 Task: Research Airbnb options in Mondlo, South Africa from 23th December, 2023 to 25th December, 2023 for 3 adults, 1 child. Place can be shared room with 2 bedrooms having 3 beds and 2 bathrooms. Property type can be guest house. Amenities needed are: wifi, TV, free parkinig on premises, gym, breakfast.
Action: Mouse moved to (415, 106)
Screenshot: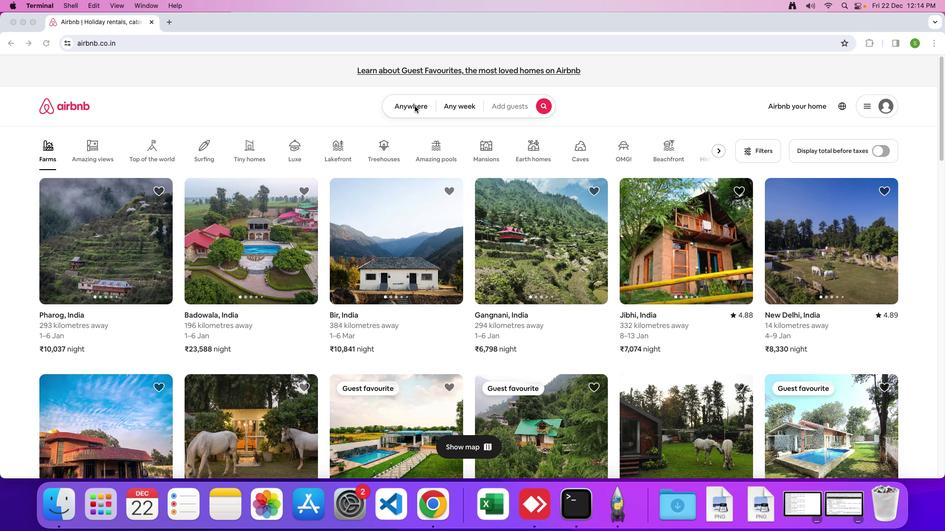 
Action: Mouse pressed left at (415, 106)
Screenshot: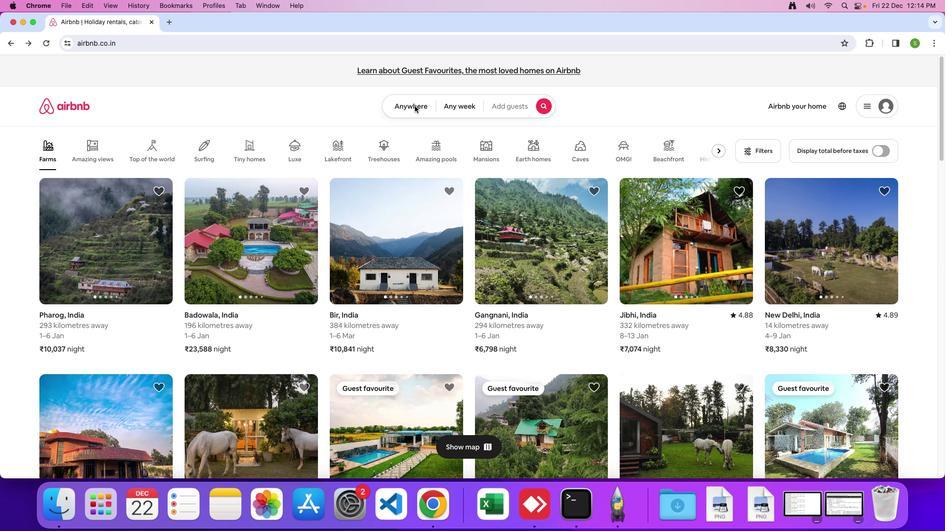 
Action: Mouse moved to (400, 104)
Screenshot: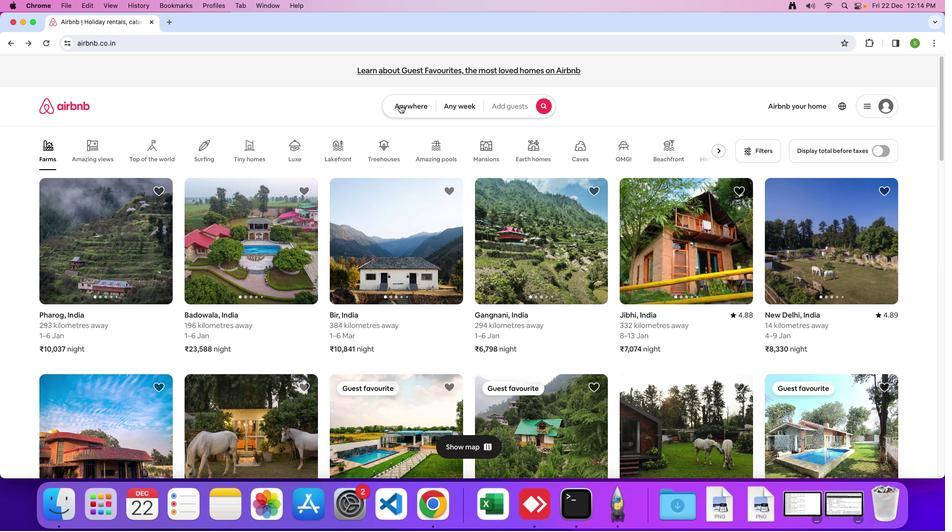 
Action: Mouse pressed left at (400, 104)
Screenshot: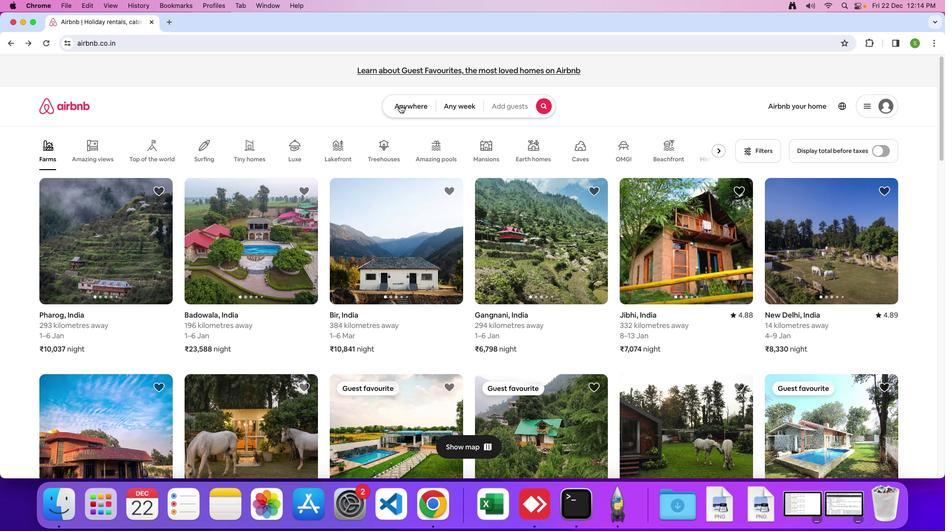 
Action: Mouse moved to (339, 135)
Screenshot: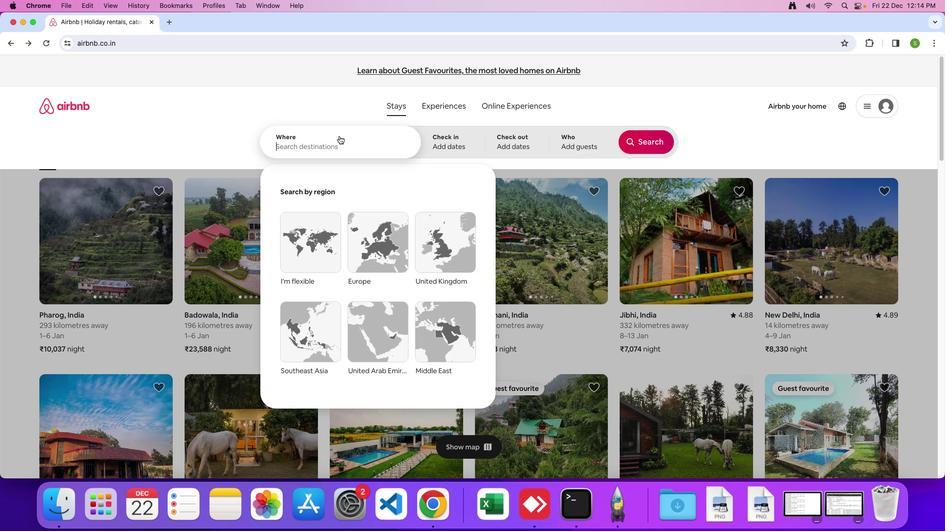 
Action: Mouse pressed left at (339, 135)
Screenshot: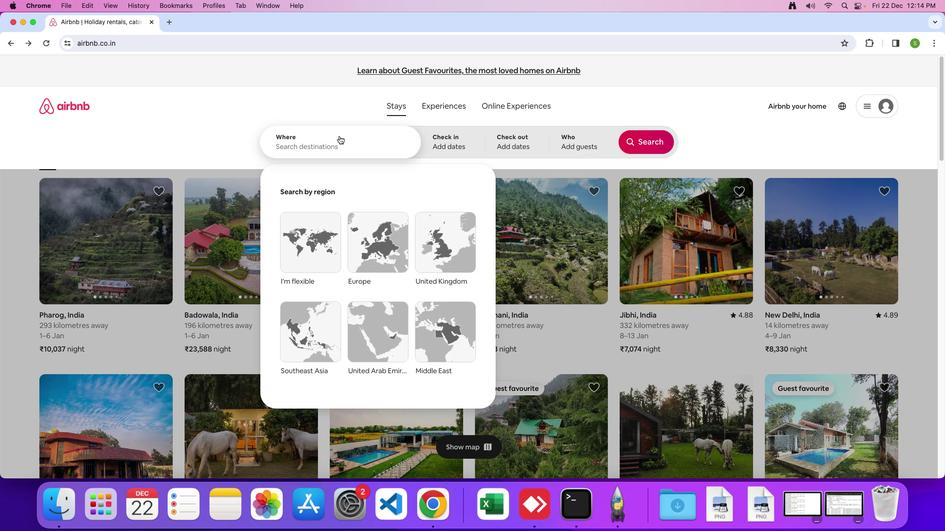 
Action: Mouse moved to (339, 135)
Screenshot: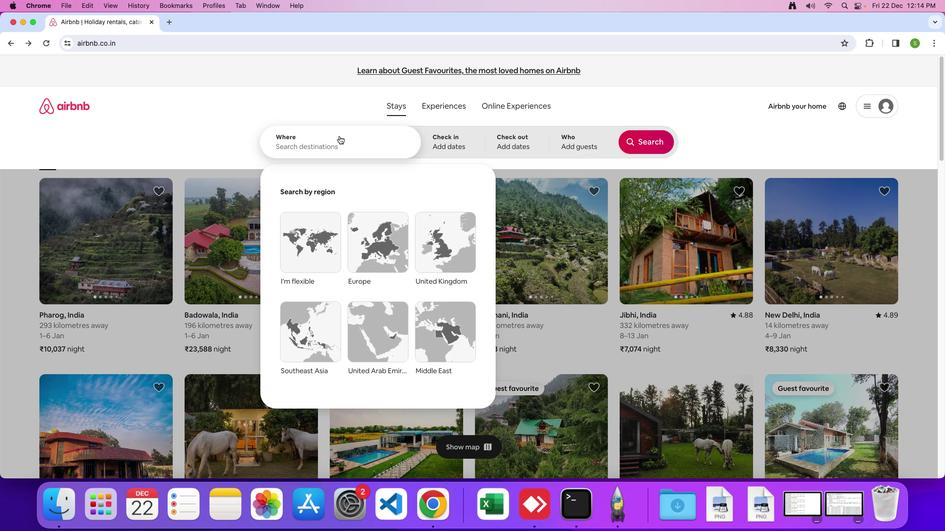 
Action: Key pressed 'M'Key.caps_lock'o''n''d''l''o'','Key.spaceKey.shift'S''o''u''t''h'Key.spaceKey.shift'A''f''r''i''c''a'Key.enter
Screenshot: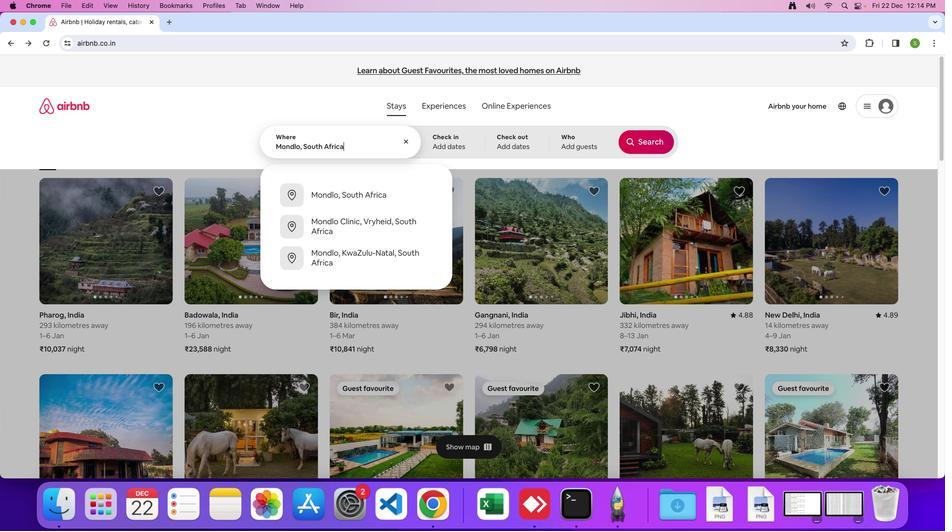 
Action: Mouse moved to (444, 335)
Screenshot: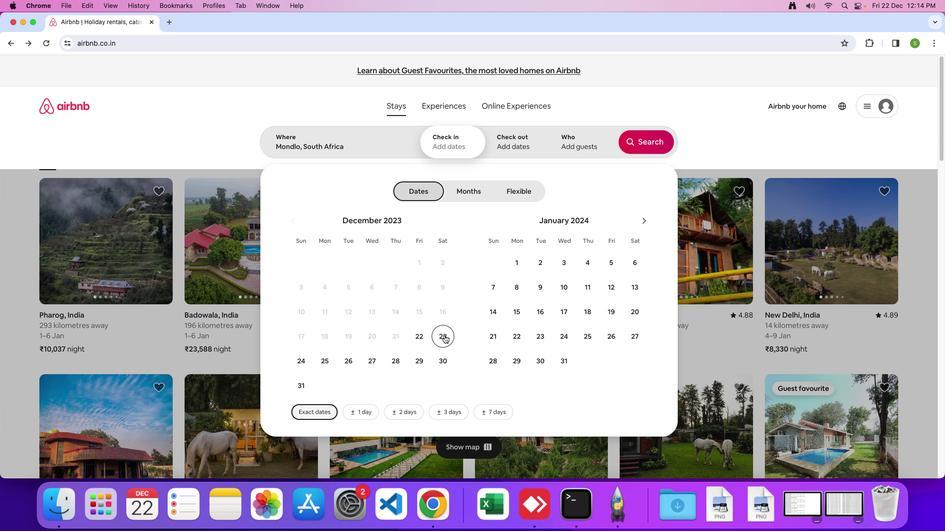 
Action: Mouse pressed left at (444, 335)
Screenshot: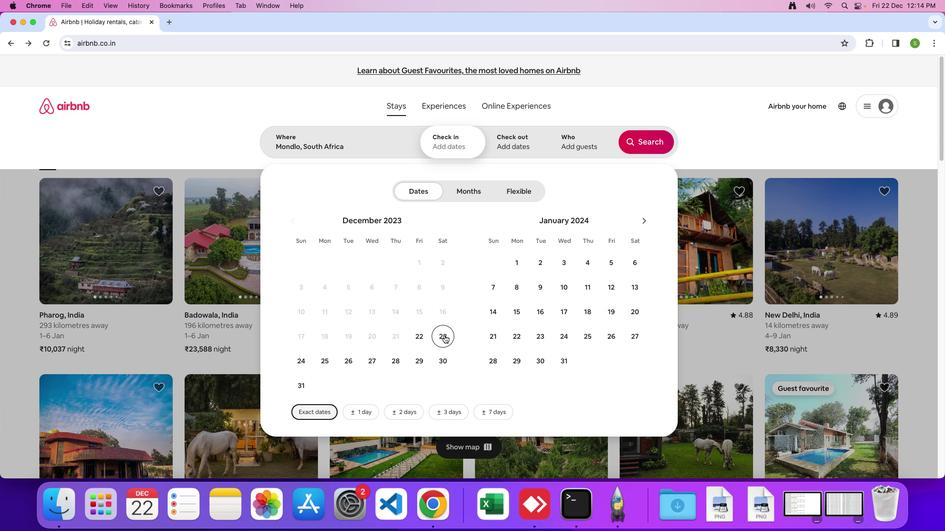 
Action: Mouse moved to (323, 365)
Screenshot: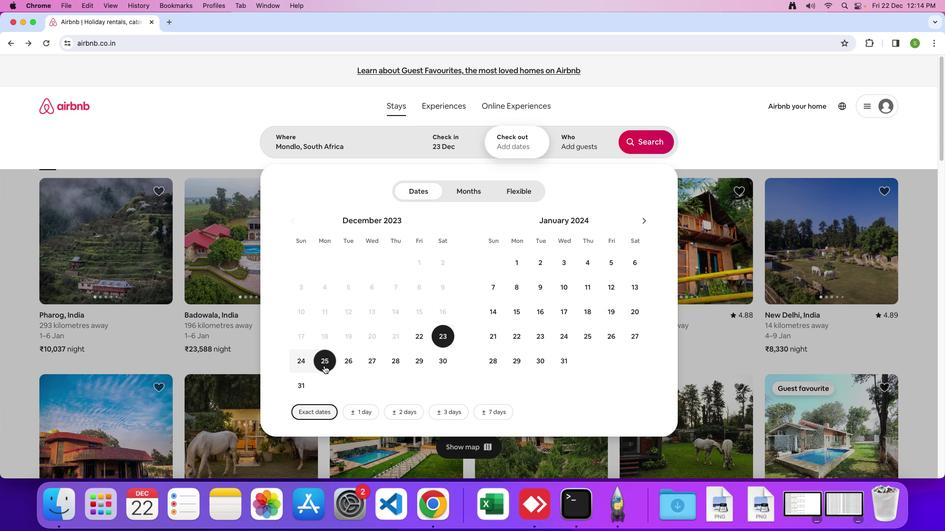 
Action: Mouse pressed left at (323, 365)
Screenshot: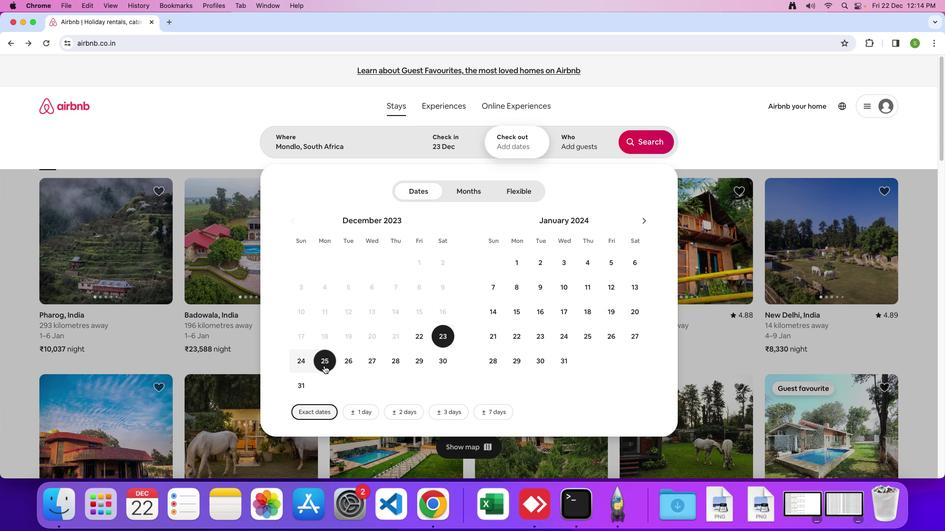 
Action: Mouse moved to (585, 148)
Screenshot: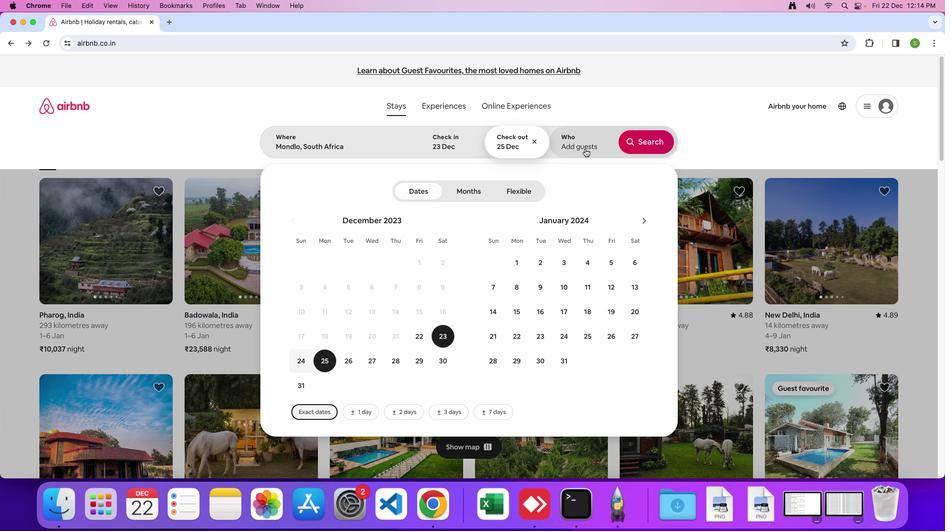 
Action: Mouse pressed left at (585, 148)
Screenshot: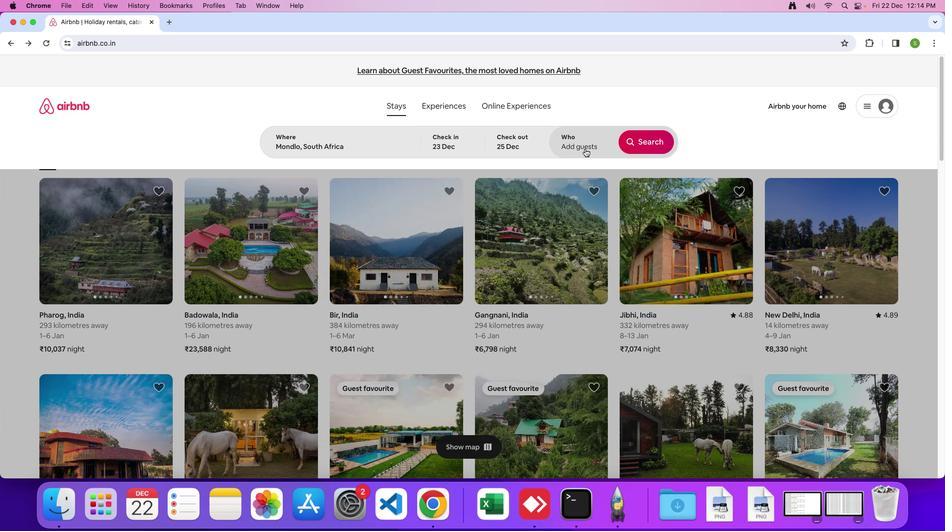 
Action: Mouse moved to (647, 193)
Screenshot: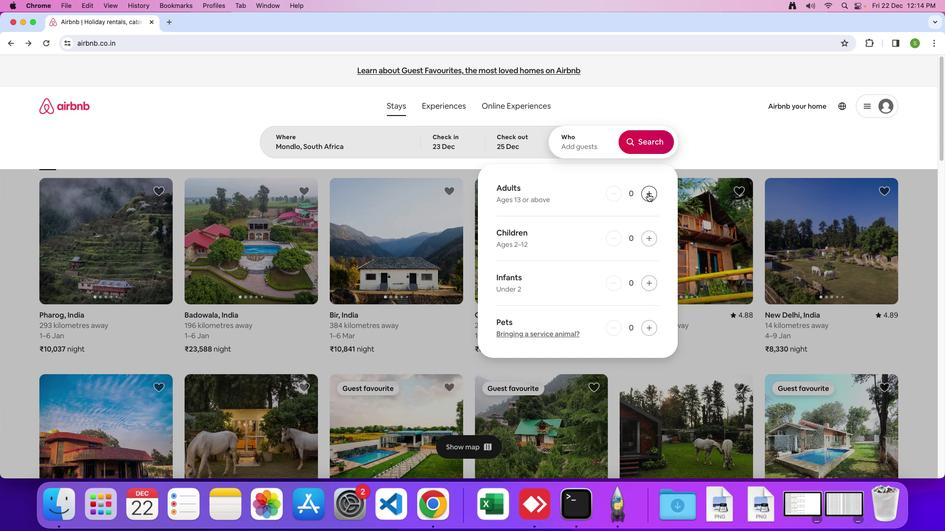 
Action: Mouse pressed left at (647, 193)
Screenshot: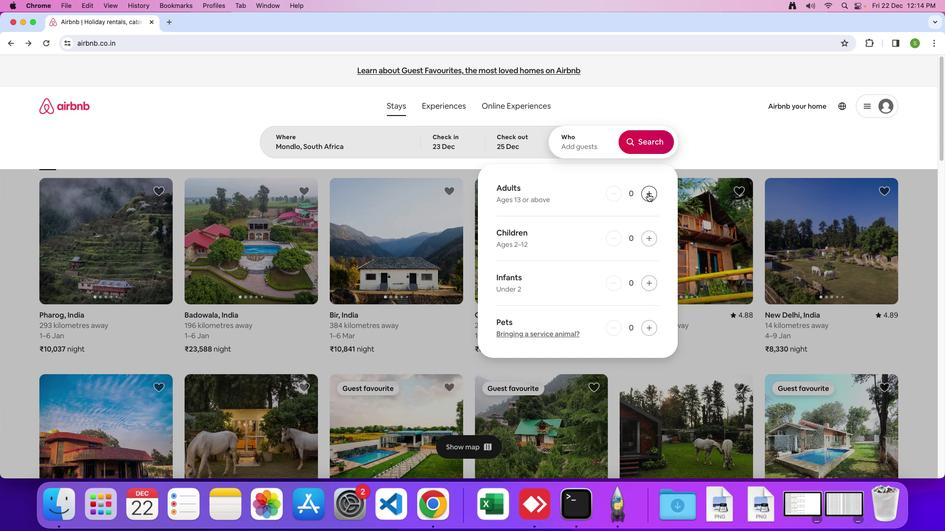 
Action: Mouse pressed left at (647, 193)
Screenshot: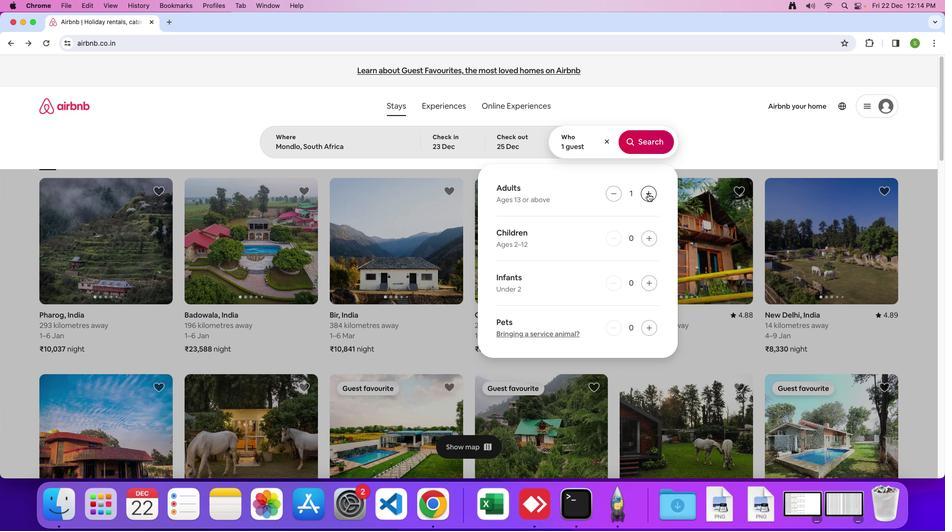 
Action: Mouse pressed left at (647, 193)
Screenshot: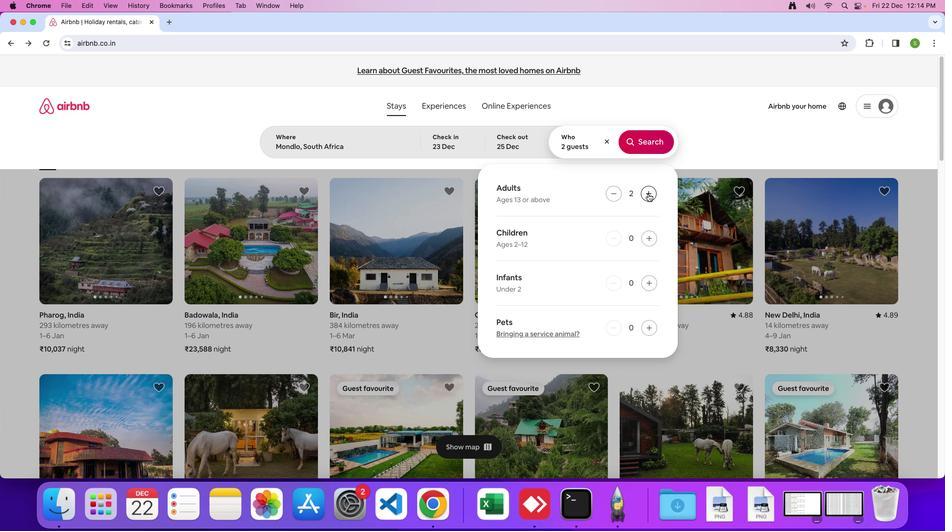 
Action: Mouse moved to (652, 239)
Screenshot: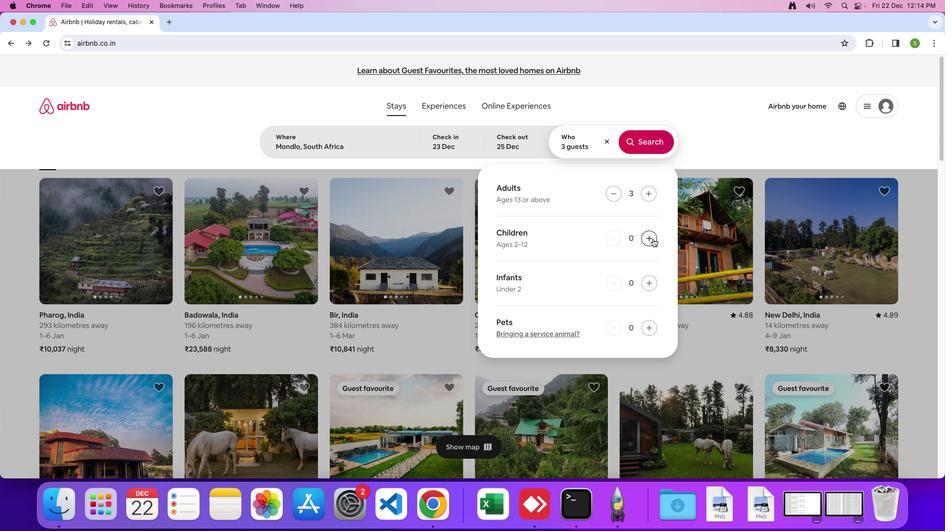 
Action: Mouse pressed left at (652, 239)
Screenshot: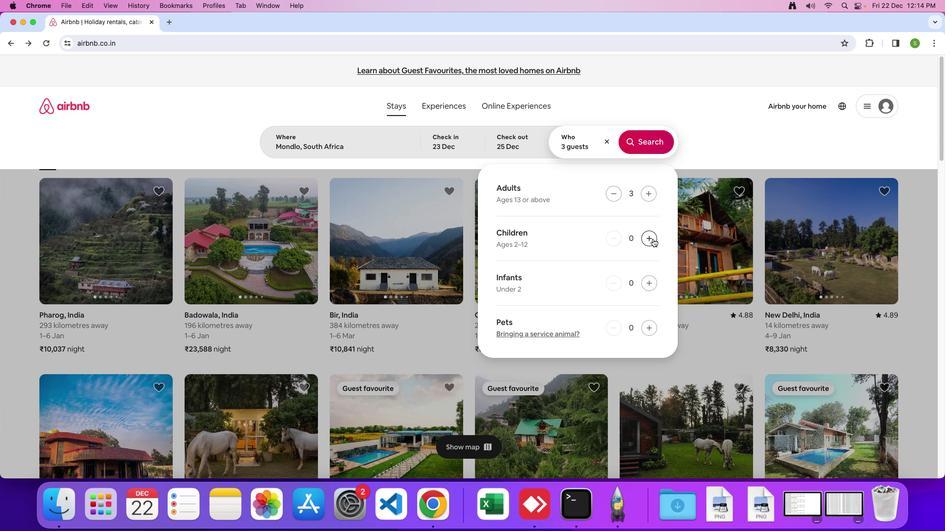 
Action: Mouse moved to (645, 144)
Screenshot: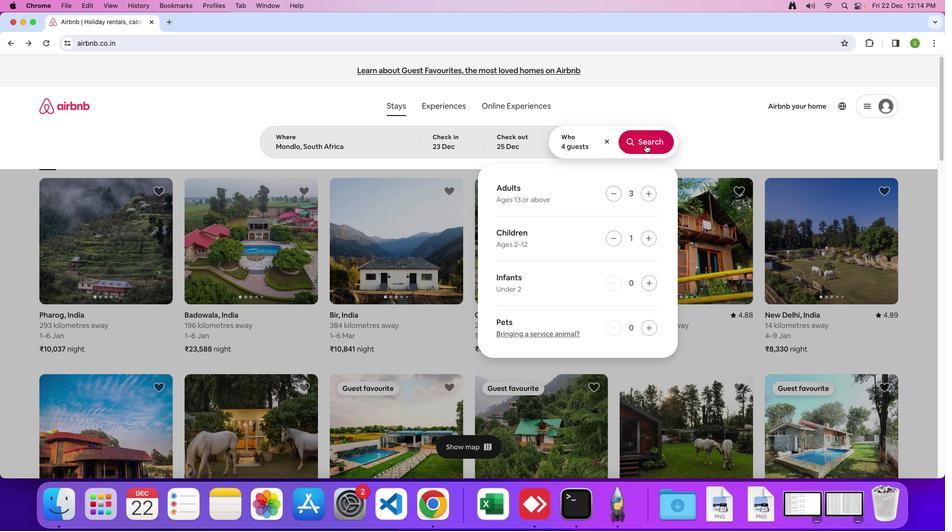 
Action: Mouse pressed left at (645, 144)
Screenshot: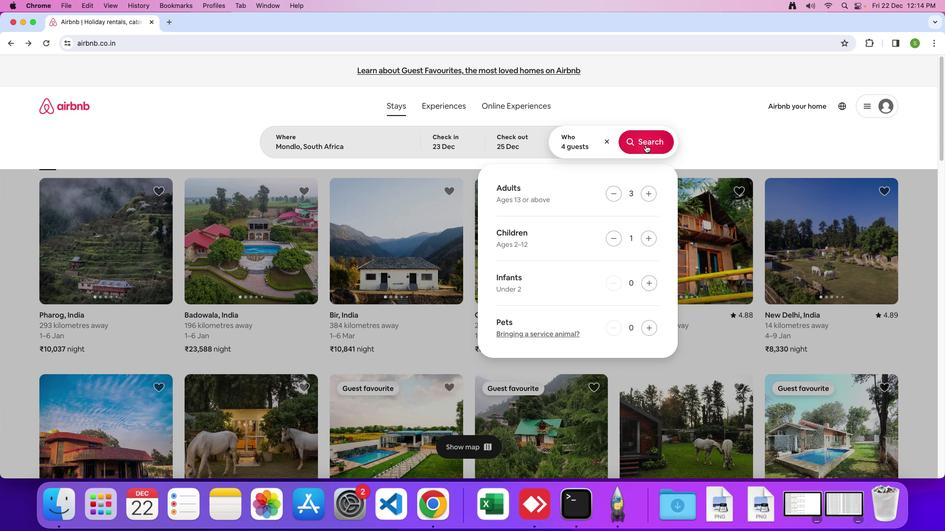 
Action: Mouse moved to (779, 121)
Screenshot: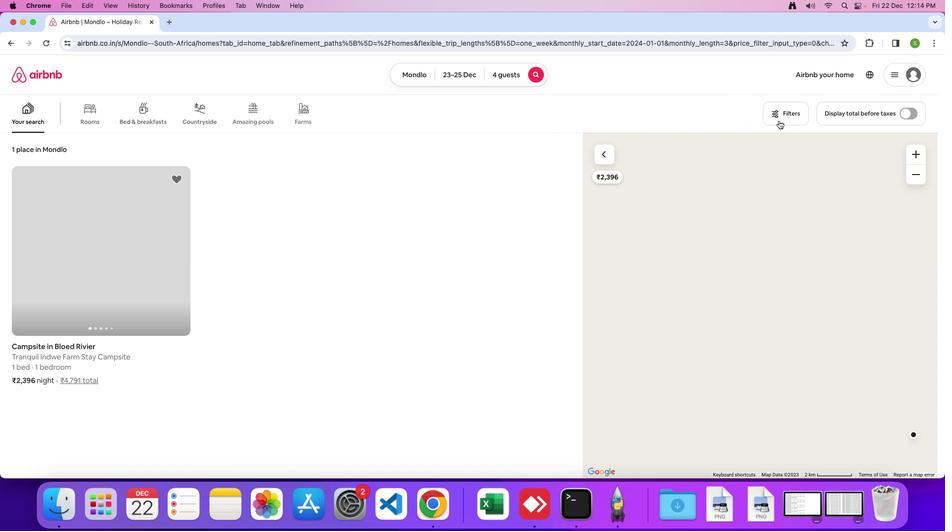 
Action: Mouse pressed left at (779, 121)
Screenshot: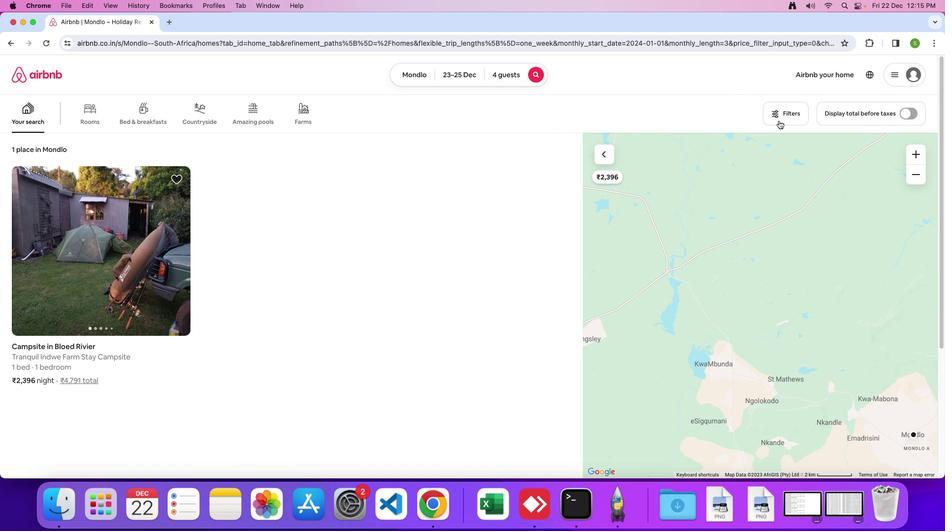 
Action: Mouse moved to (453, 270)
Screenshot: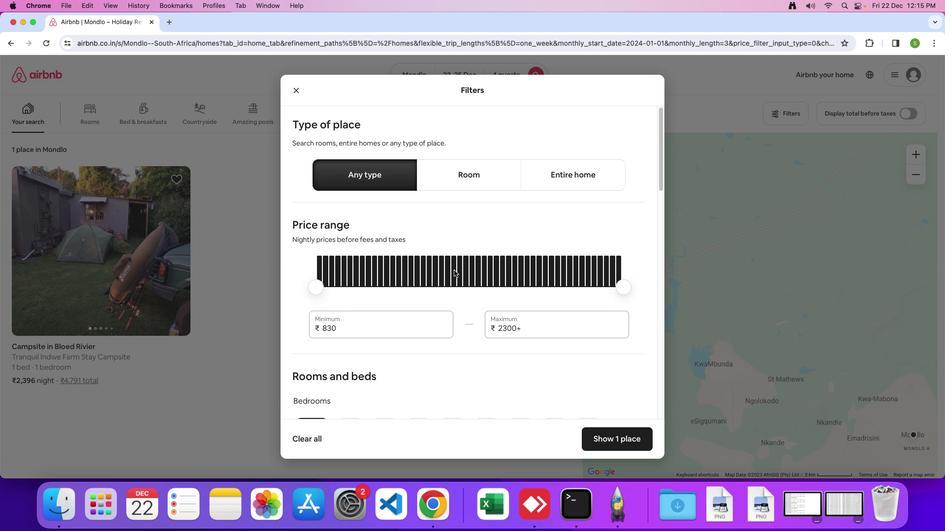 
Action: Mouse scrolled (453, 270) with delta (0, 0)
Screenshot: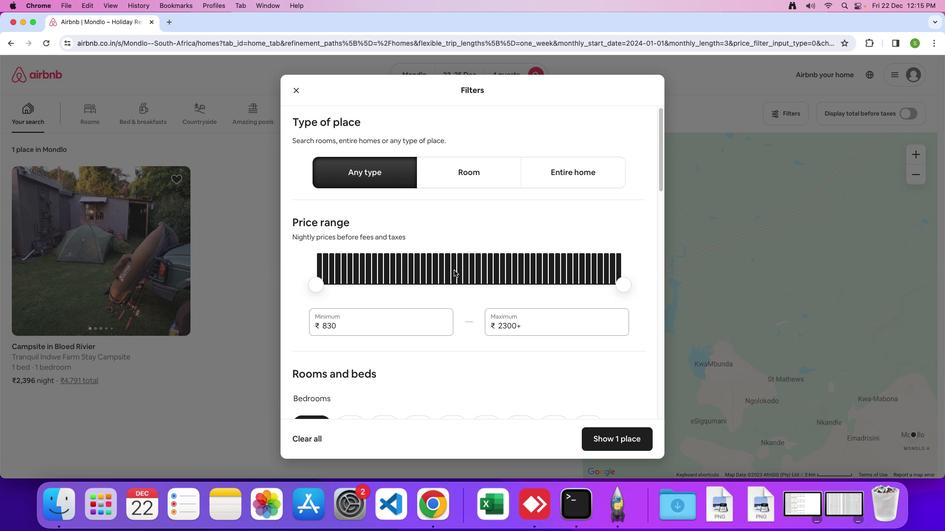 
Action: Mouse scrolled (453, 270) with delta (0, 0)
Screenshot: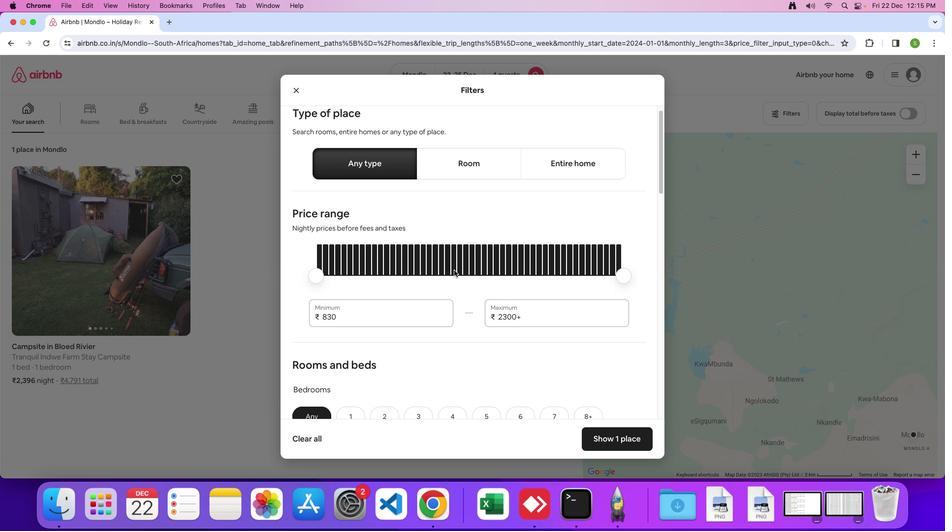 
Action: Mouse scrolled (453, 270) with delta (0, 0)
Screenshot: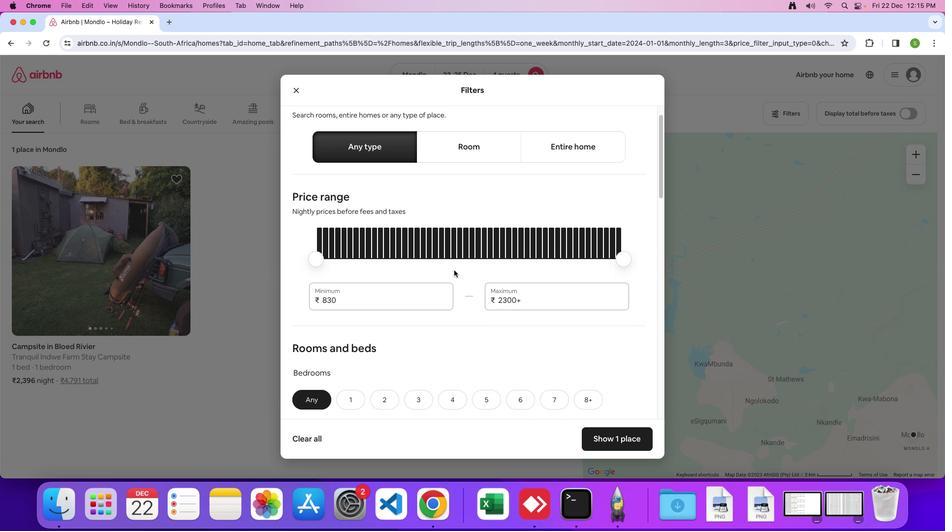 
Action: Mouse scrolled (453, 270) with delta (0, 0)
Screenshot: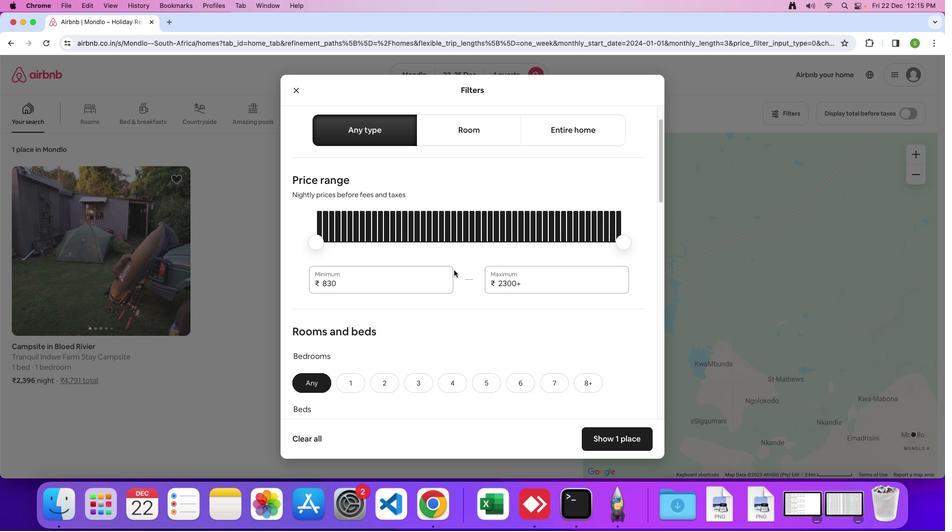 
Action: Mouse scrolled (453, 270) with delta (0, 0)
Screenshot: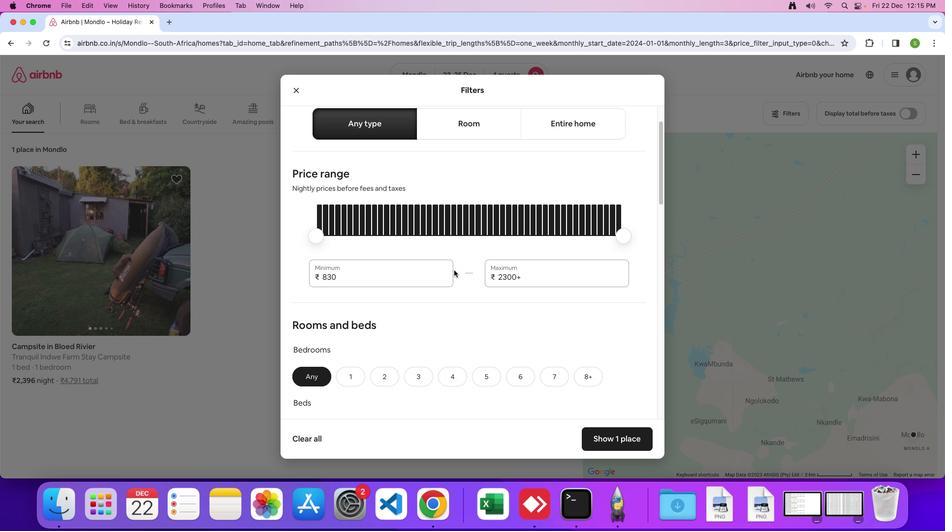 
Action: Mouse scrolled (453, 270) with delta (0, 0)
Screenshot: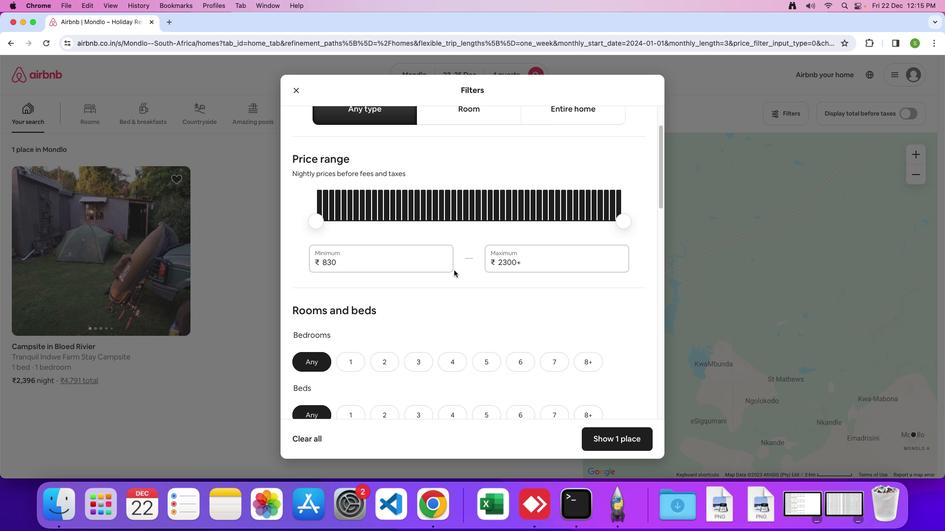 
Action: Mouse scrolled (453, 270) with delta (0, 0)
Screenshot: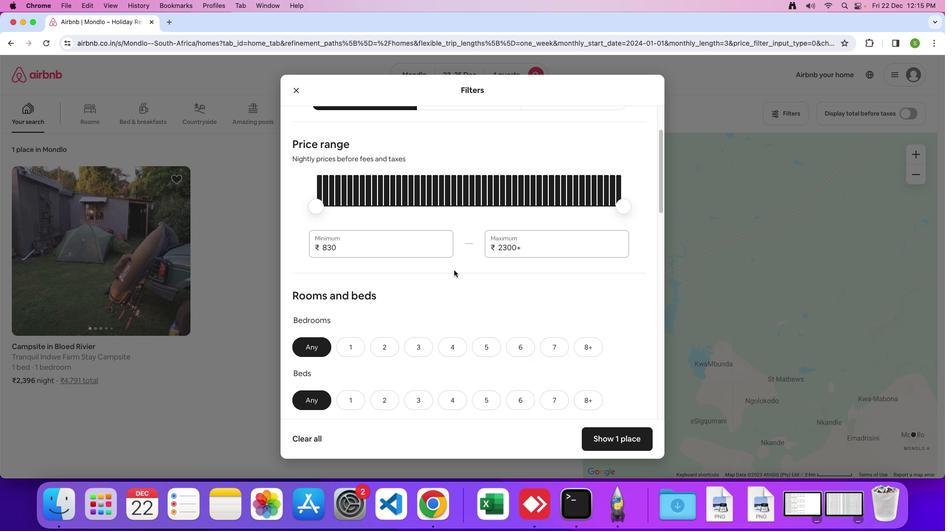 
Action: Mouse scrolled (453, 270) with delta (0, 0)
Screenshot: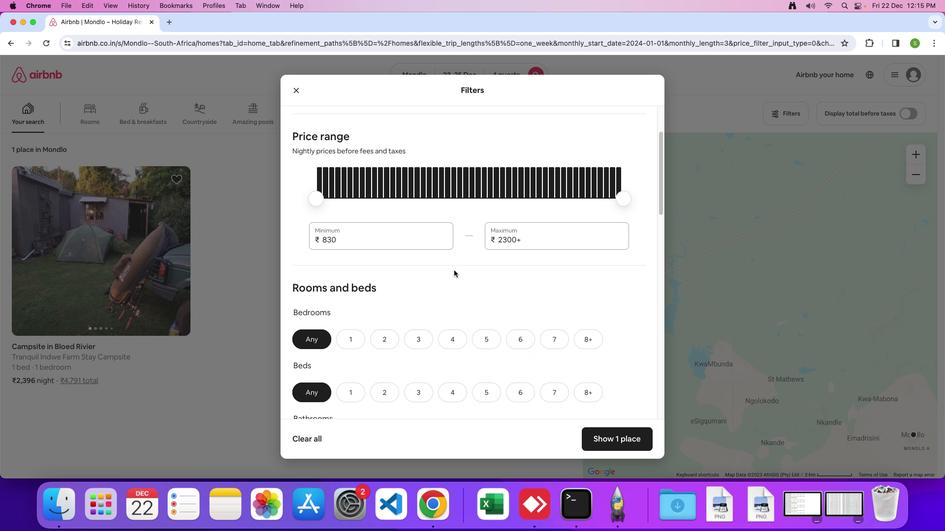 
Action: Mouse scrolled (453, 270) with delta (0, 0)
Screenshot: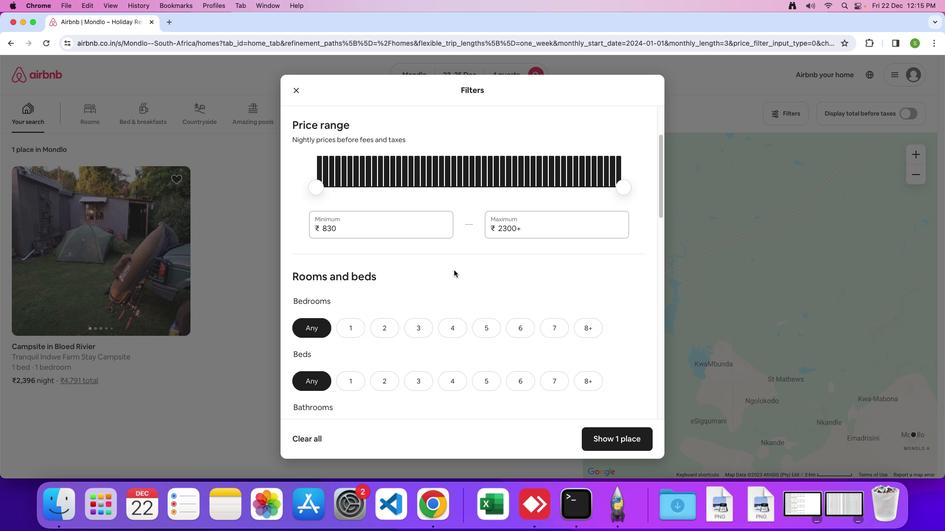 
Action: Mouse scrolled (453, 270) with delta (0, 0)
Screenshot: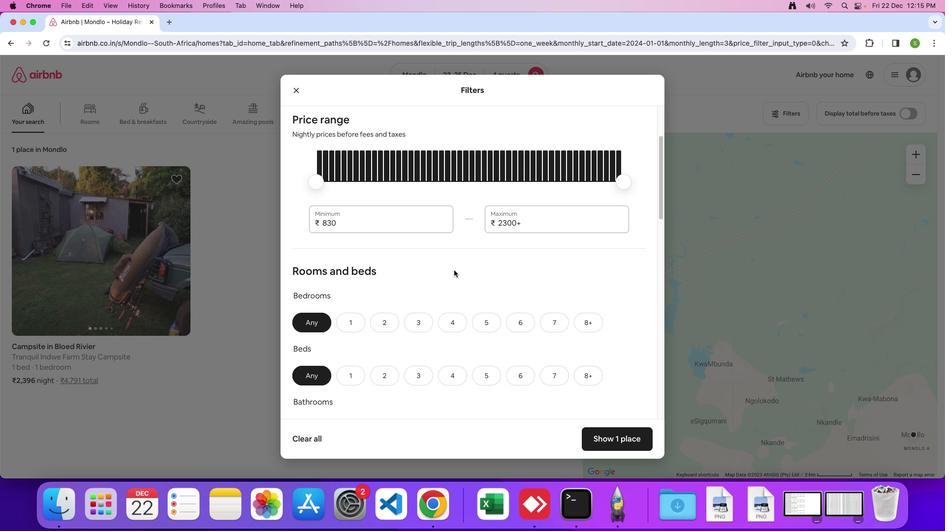 
Action: Mouse moved to (382, 312)
Screenshot: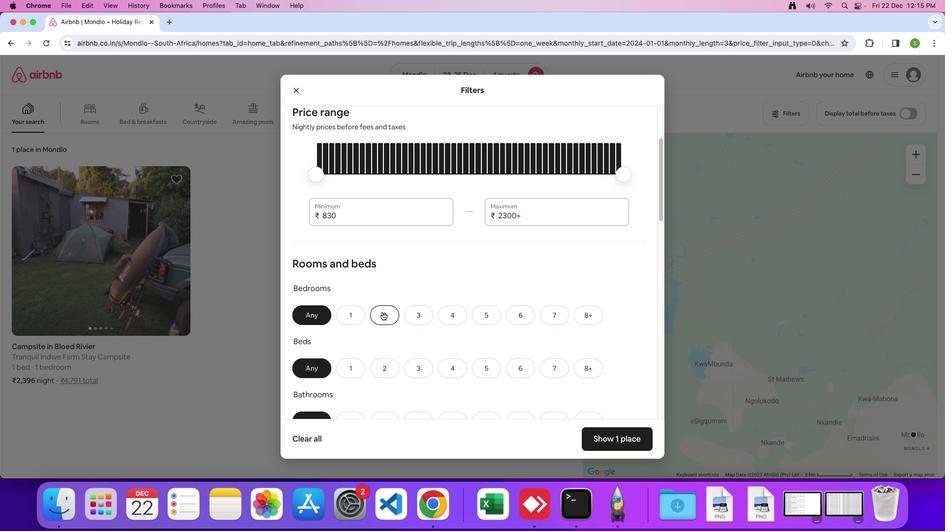 
Action: Mouse pressed left at (382, 312)
Screenshot: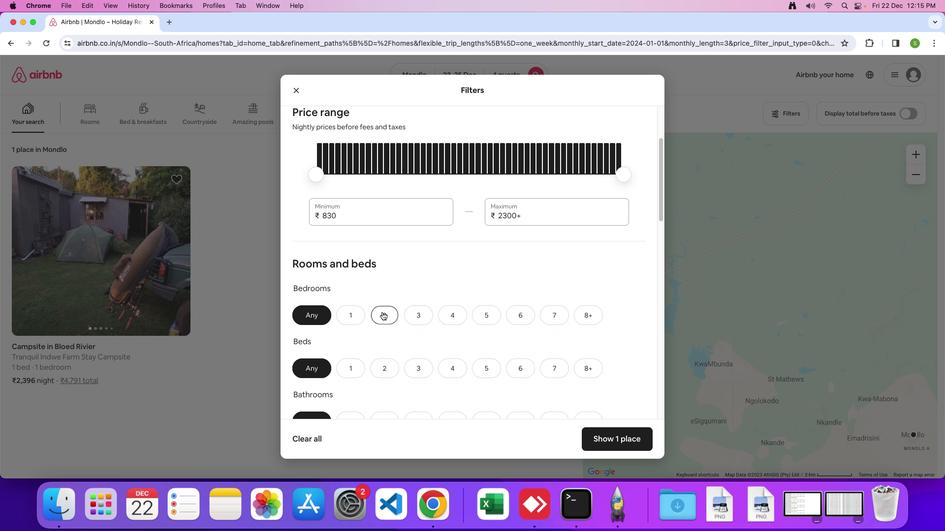 
Action: Mouse moved to (418, 367)
Screenshot: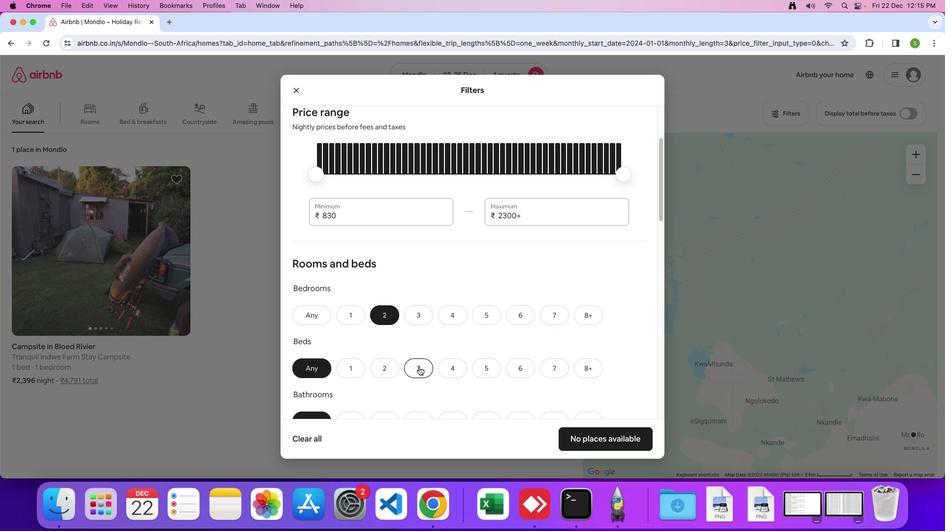 
Action: Mouse pressed left at (418, 367)
Screenshot: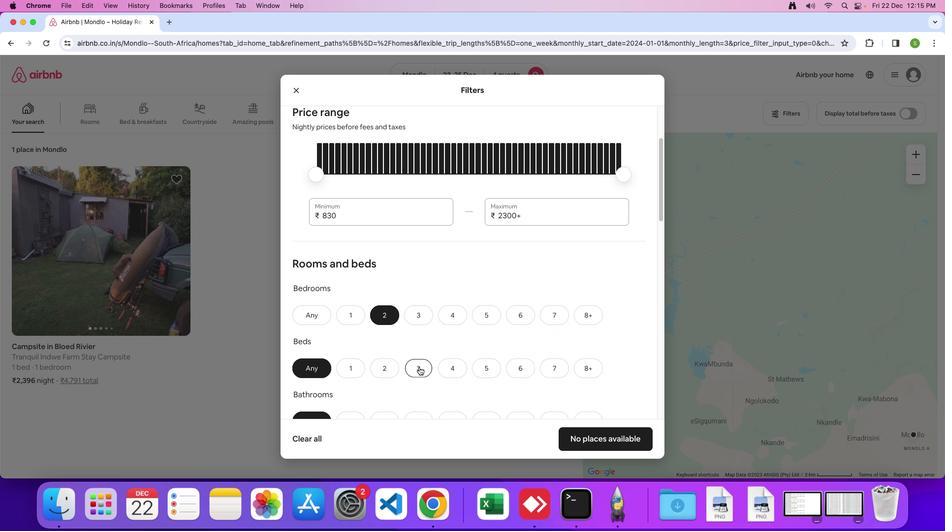 
Action: Mouse moved to (449, 324)
Screenshot: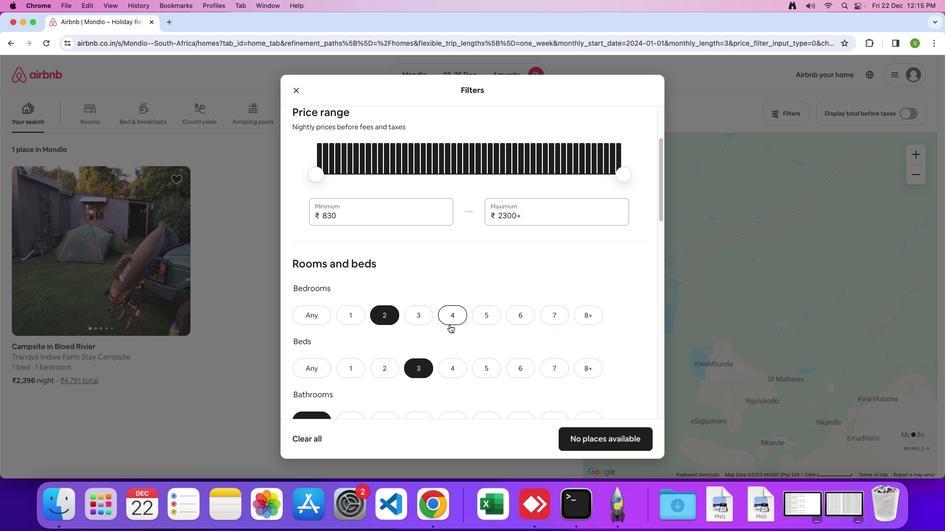 
Action: Mouse scrolled (449, 324) with delta (0, 0)
Screenshot: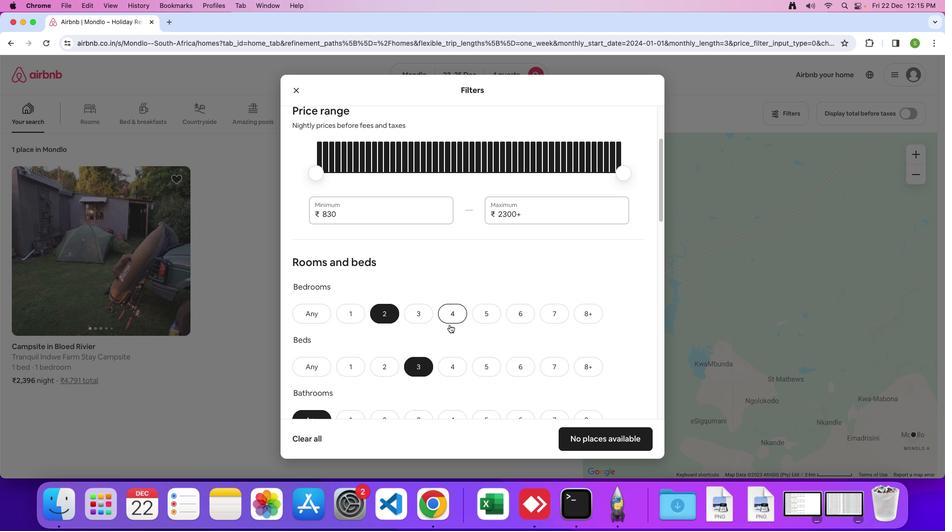 
Action: Mouse scrolled (449, 324) with delta (0, 0)
Screenshot: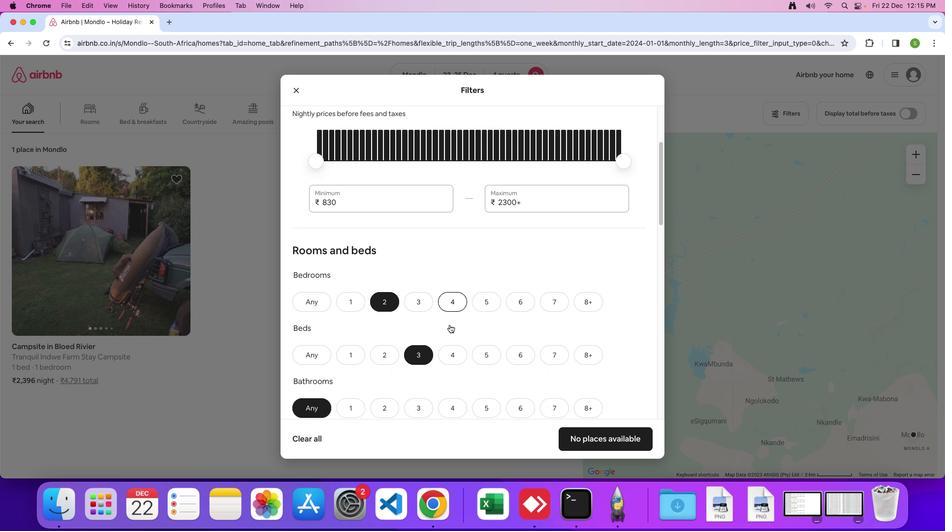 
Action: Mouse scrolled (449, 324) with delta (0, 0)
Screenshot: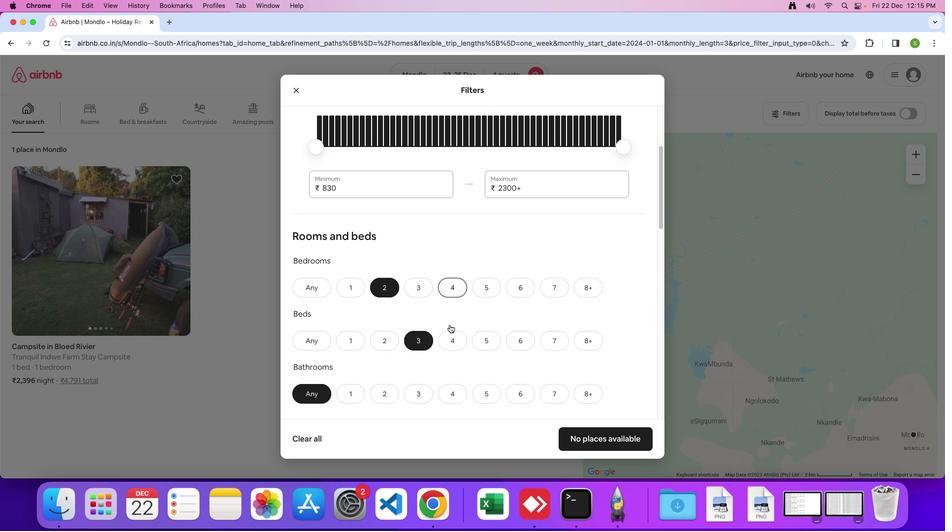 
Action: Mouse scrolled (449, 324) with delta (0, -1)
Screenshot: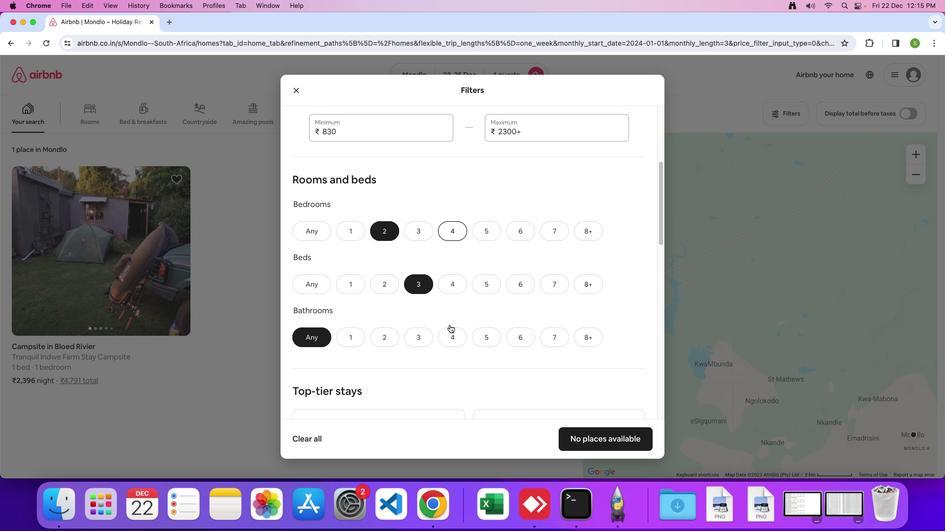 
Action: Mouse scrolled (449, 324) with delta (0, 0)
Screenshot: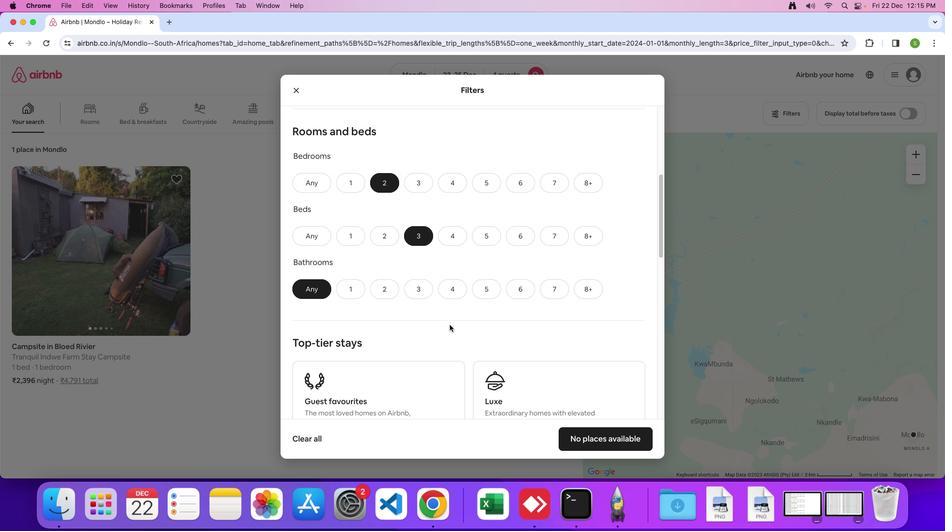 
Action: Mouse scrolled (449, 324) with delta (0, 0)
Screenshot: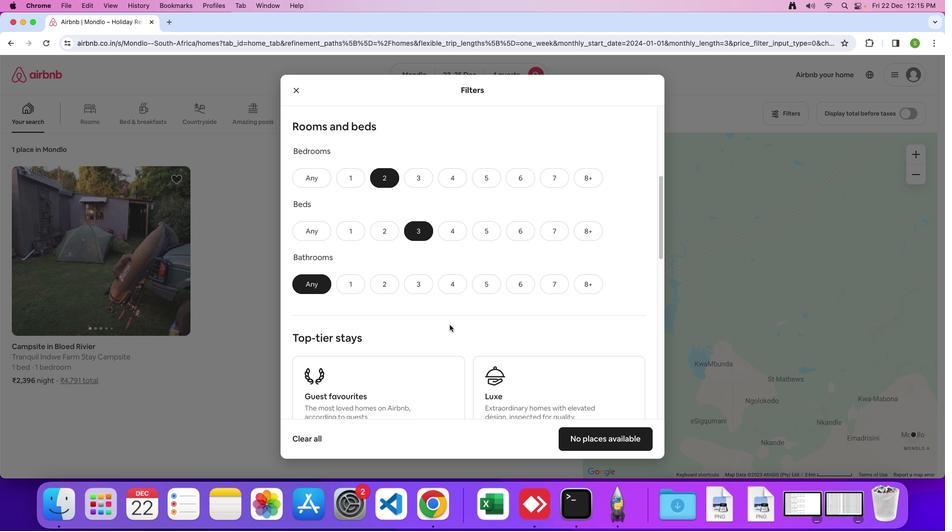 
Action: Mouse scrolled (449, 324) with delta (0, 0)
Screenshot: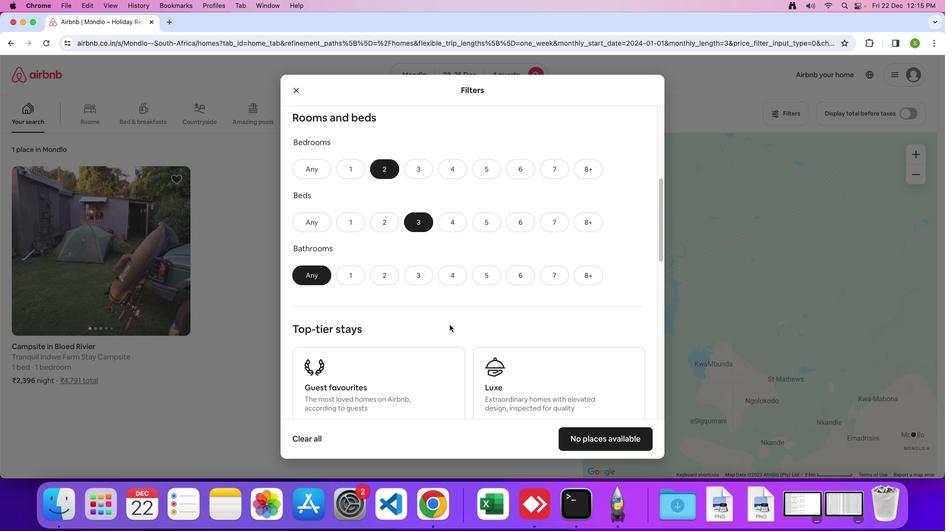 
Action: Mouse scrolled (449, 324) with delta (0, 0)
Screenshot: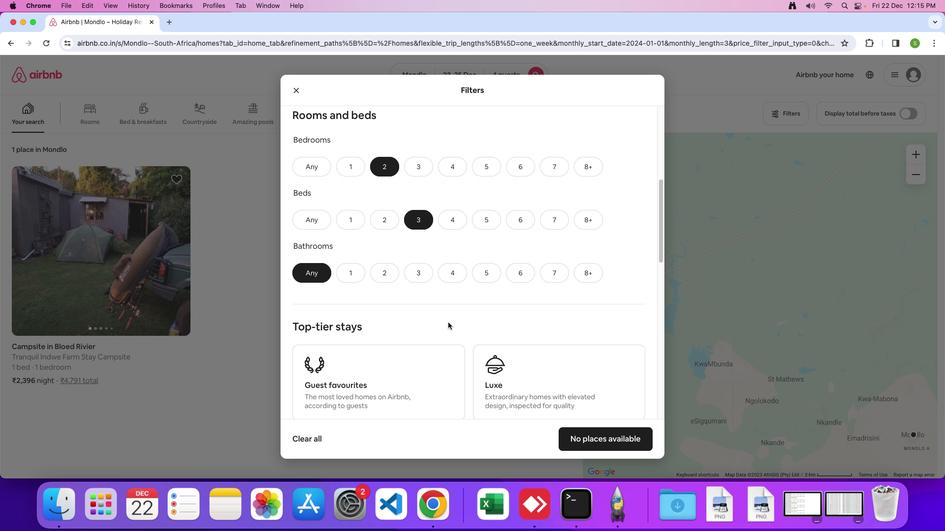 
Action: Mouse moved to (393, 274)
Screenshot: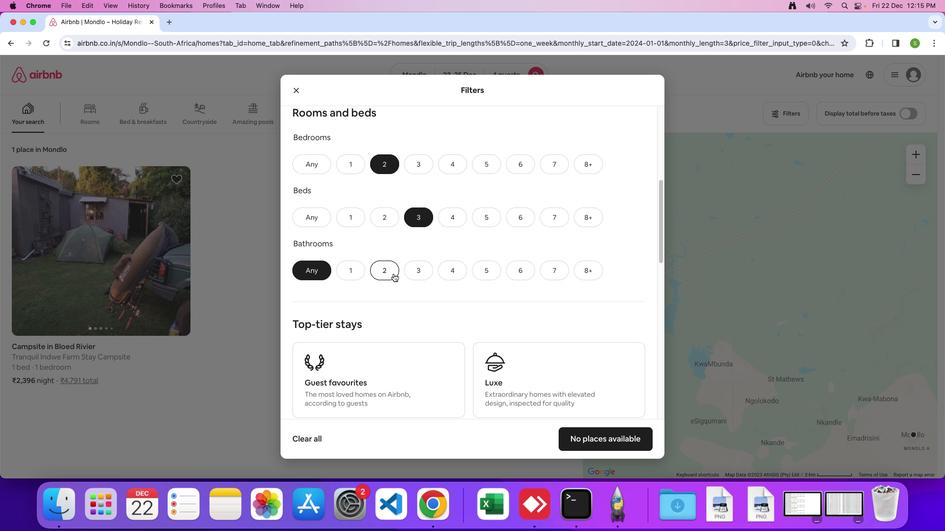 
Action: Mouse pressed left at (393, 274)
Screenshot: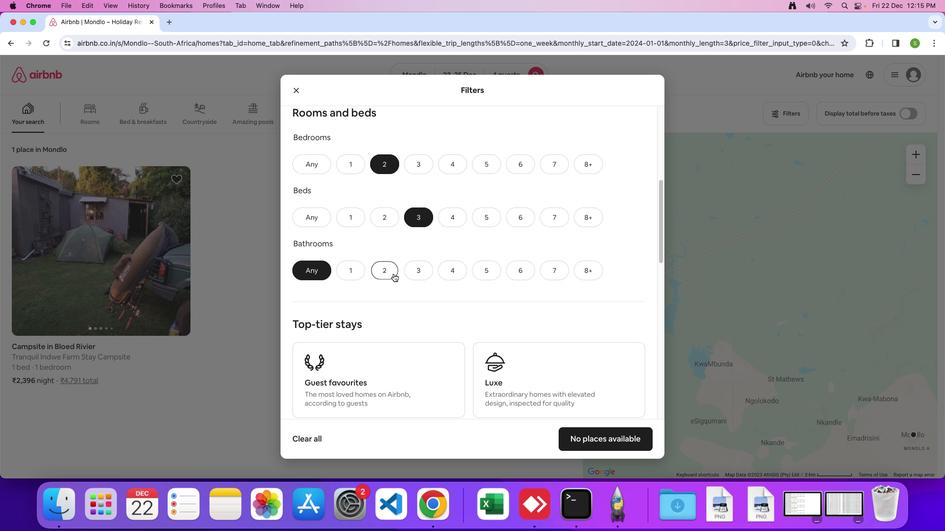 
Action: Mouse moved to (466, 288)
Screenshot: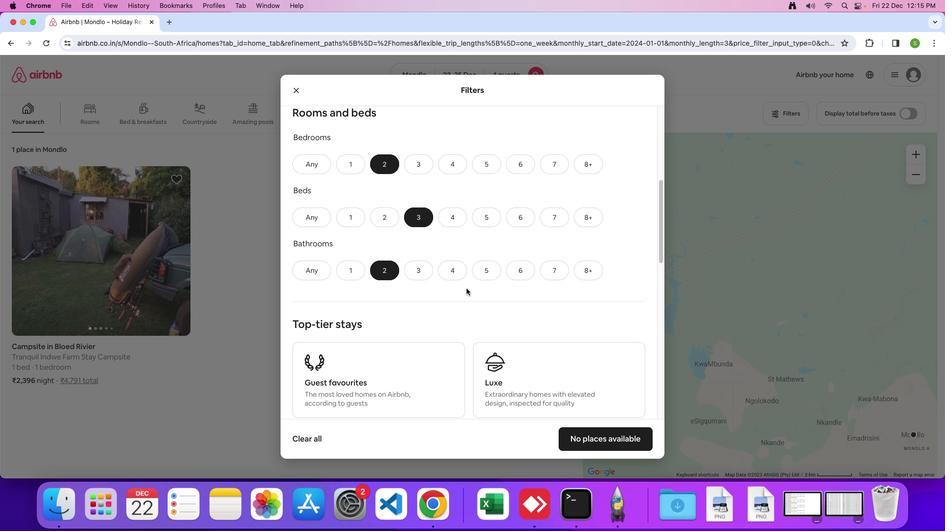 
Action: Mouse scrolled (466, 288) with delta (0, 0)
Screenshot: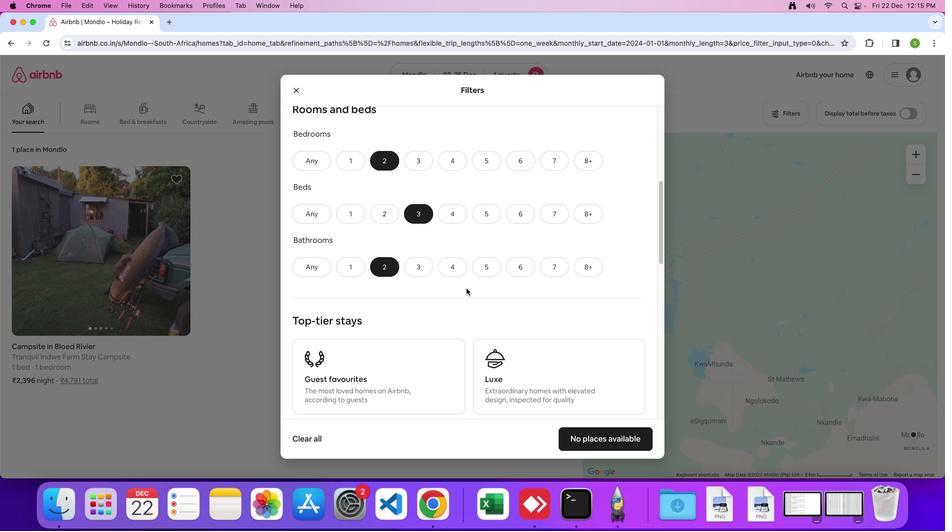 
Action: Mouse scrolled (466, 288) with delta (0, 0)
Screenshot: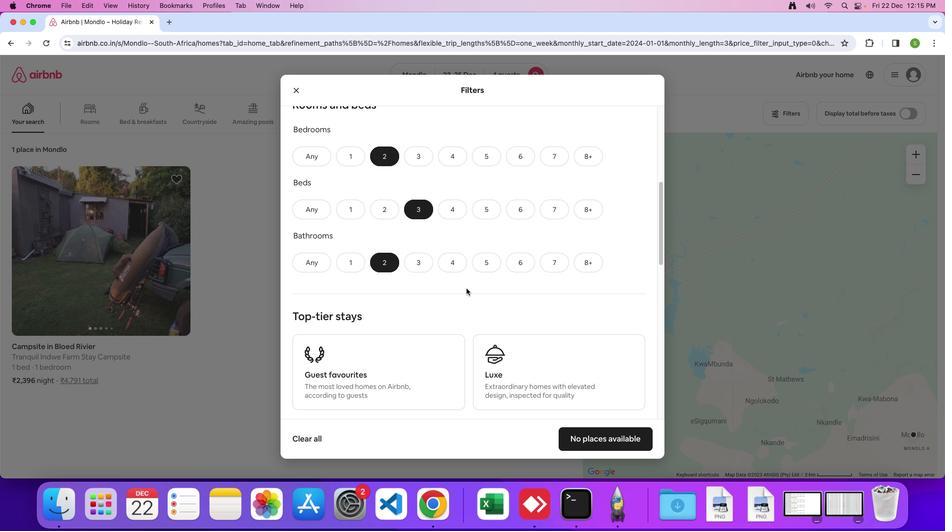 
Action: Mouse scrolled (466, 288) with delta (0, 0)
Screenshot: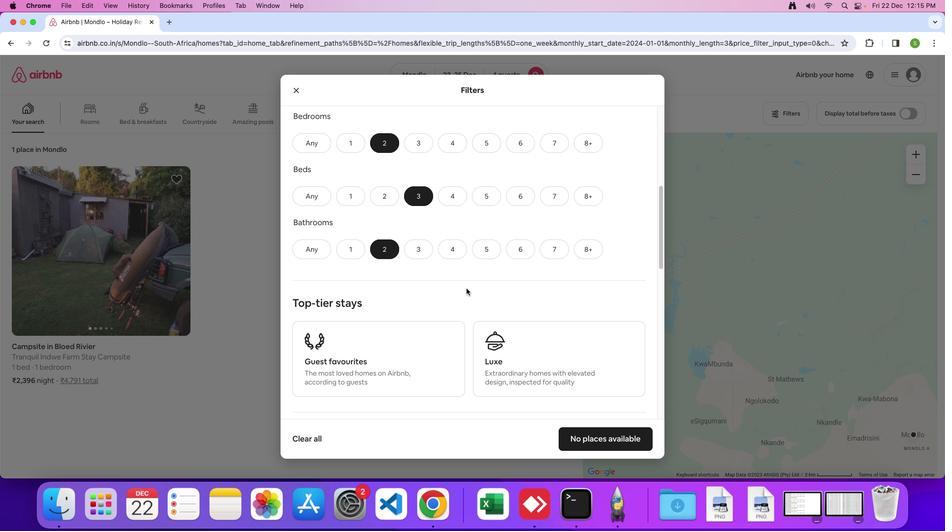 
Action: Mouse scrolled (466, 288) with delta (0, 0)
Screenshot: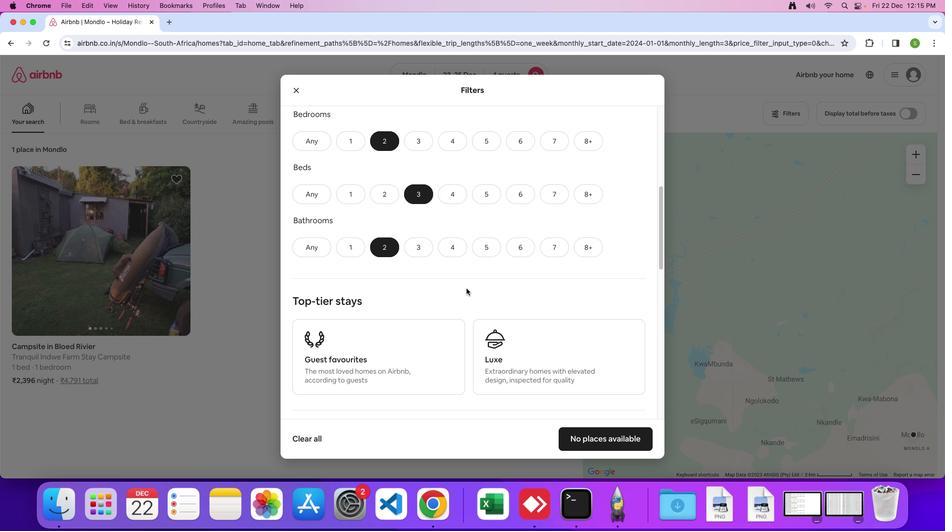 
Action: Mouse scrolled (466, 288) with delta (0, 0)
Screenshot: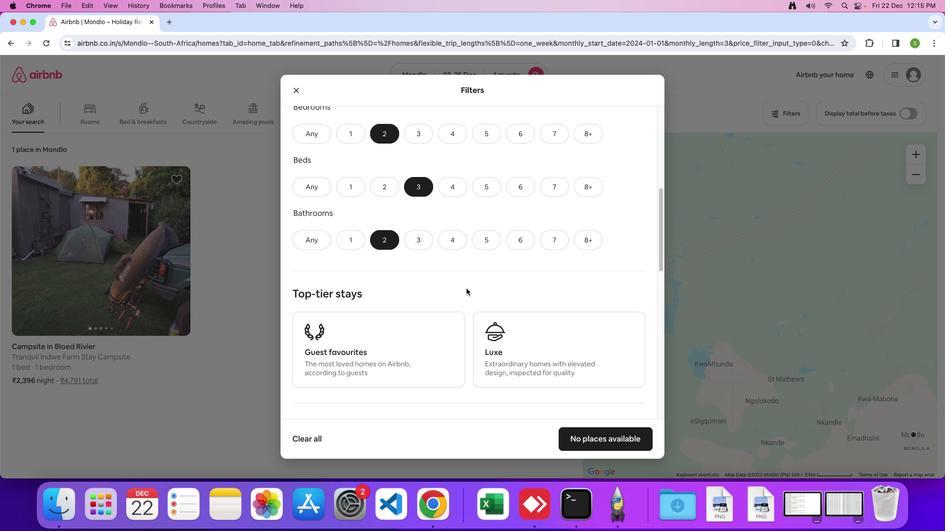 
Action: Mouse scrolled (466, 288) with delta (0, 0)
Screenshot: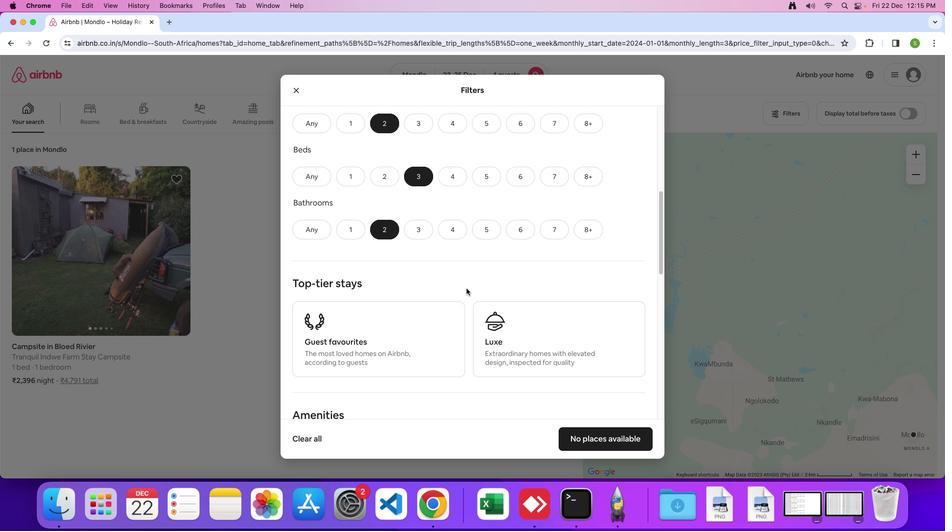 
Action: Mouse scrolled (466, 288) with delta (0, 0)
Screenshot: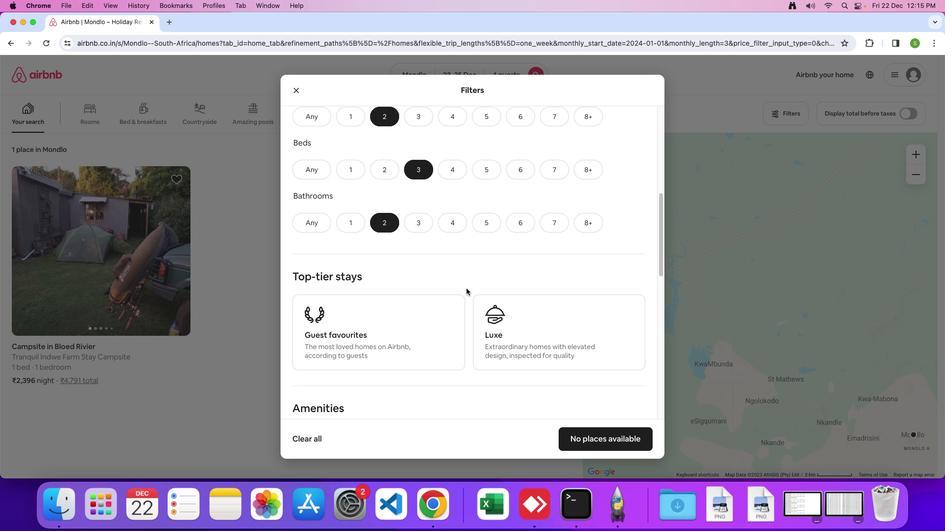 
Action: Mouse scrolled (466, 288) with delta (0, -1)
Screenshot: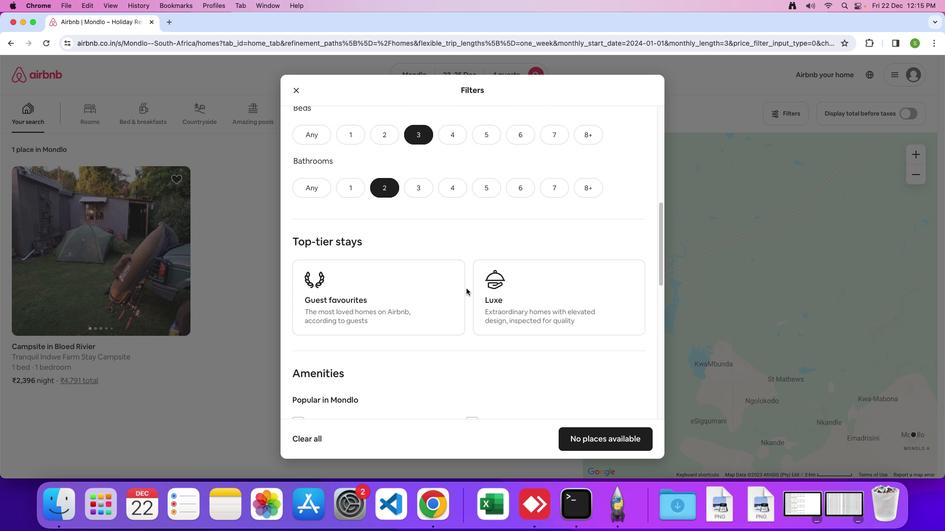 
Action: Mouse scrolled (466, 288) with delta (0, 0)
Screenshot: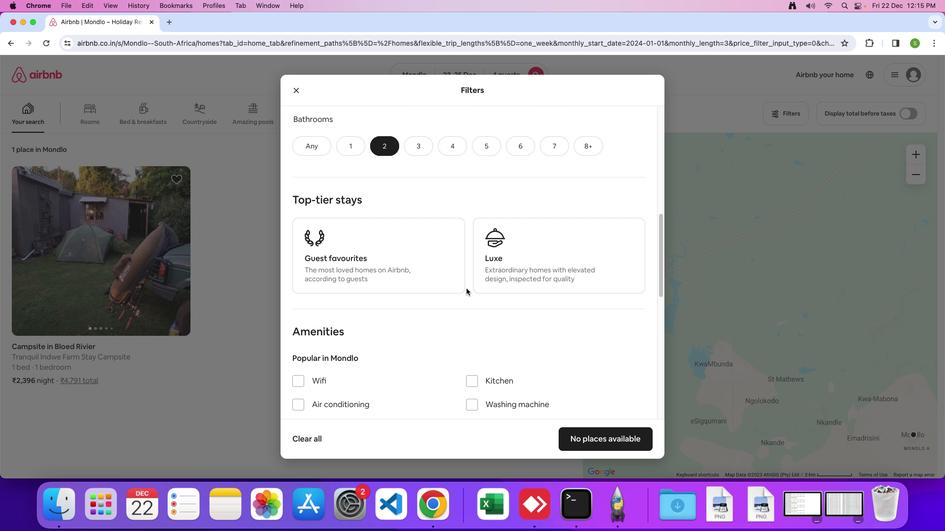 
Action: Mouse scrolled (466, 288) with delta (0, 0)
Screenshot: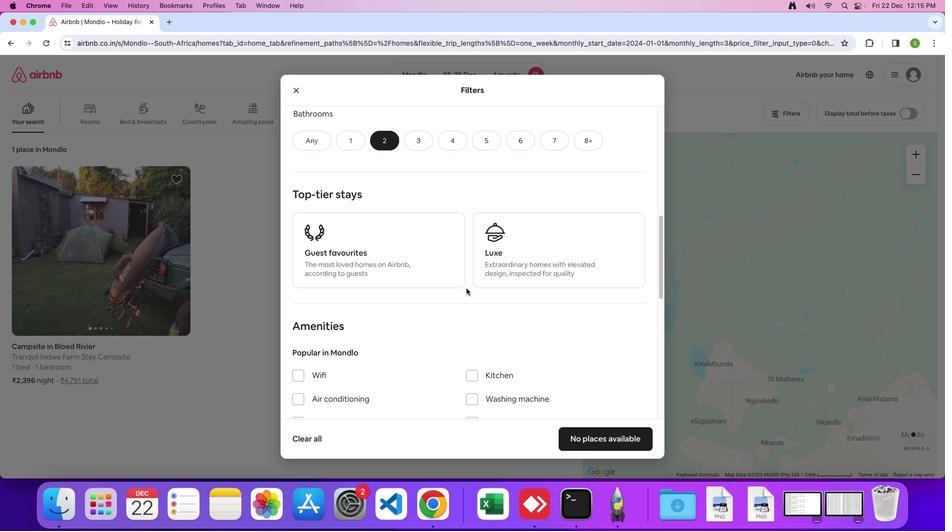 
Action: Mouse scrolled (466, 288) with delta (0, 0)
Screenshot: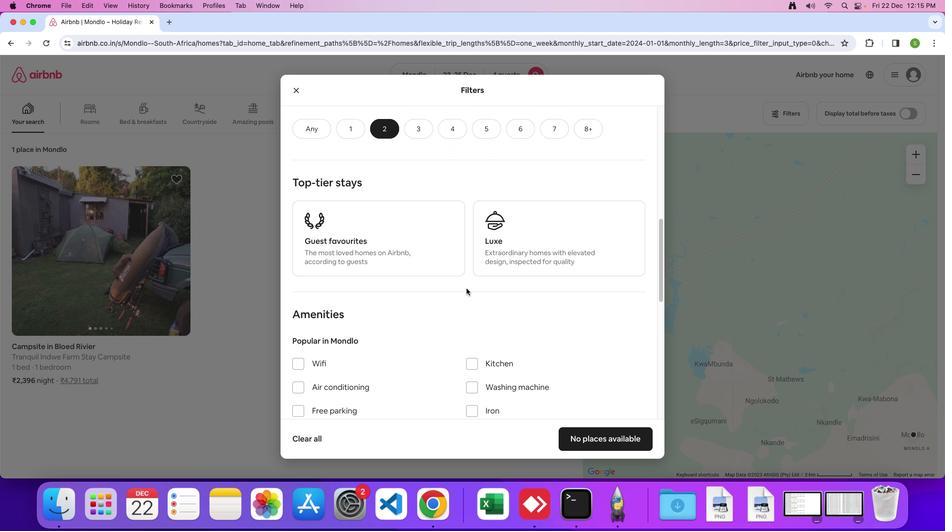 
Action: Mouse scrolled (466, 288) with delta (0, 0)
Screenshot: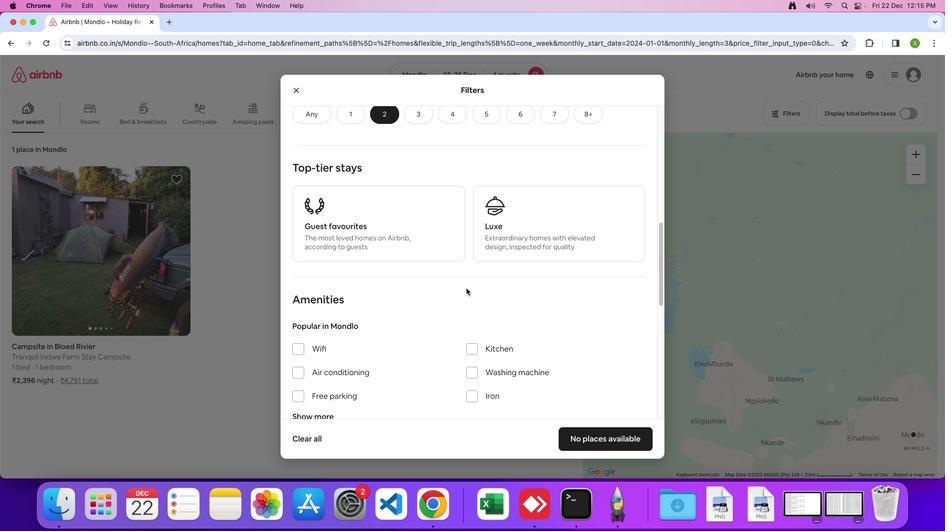 
Action: Mouse scrolled (466, 288) with delta (0, -1)
Screenshot: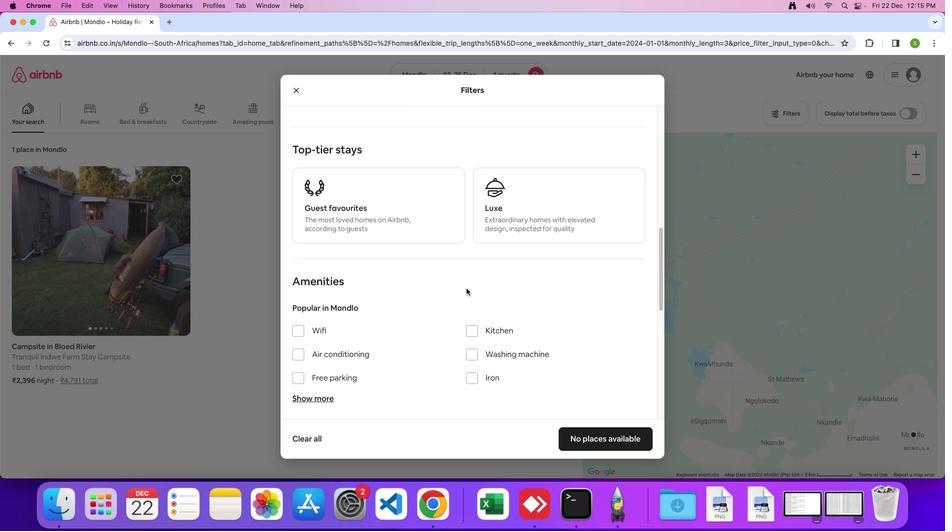 
Action: Mouse moved to (301, 285)
Screenshot: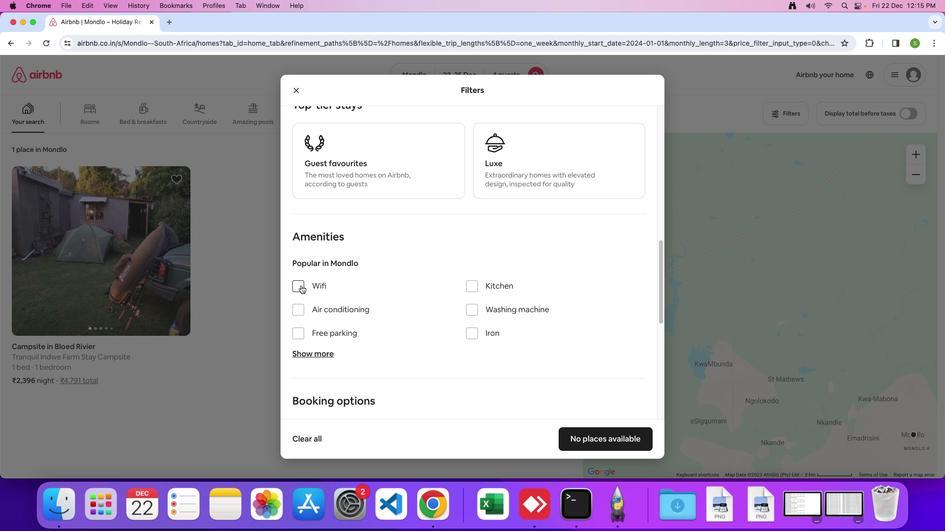 
Action: Mouse pressed left at (301, 285)
Screenshot: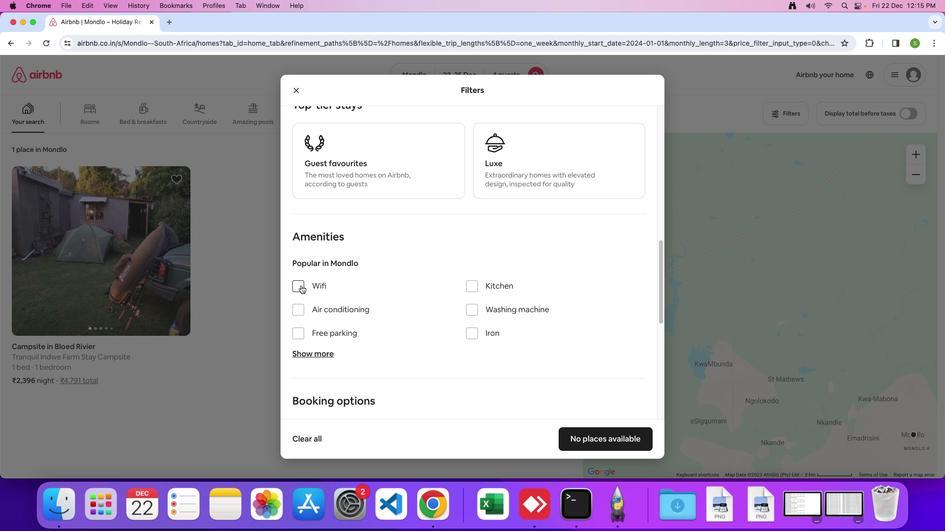 
Action: Mouse moved to (302, 334)
Screenshot: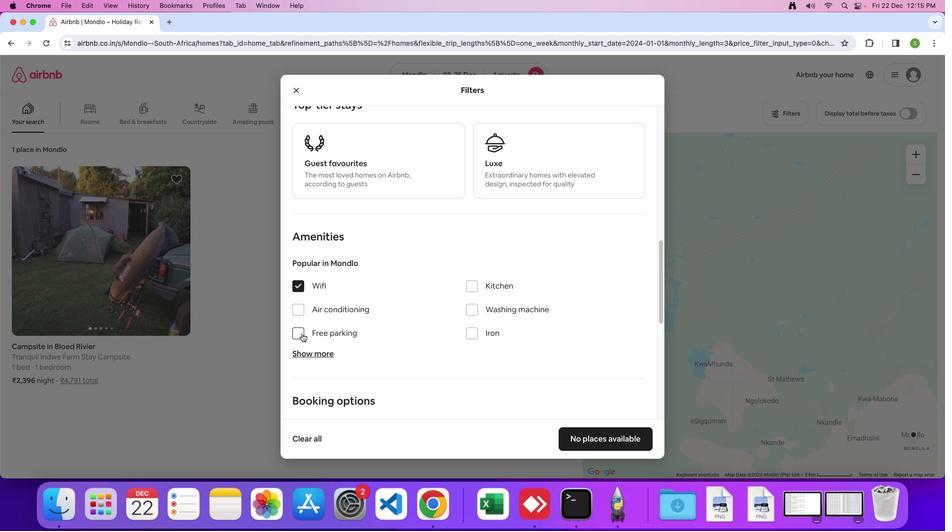 
Action: Mouse pressed left at (302, 334)
Screenshot: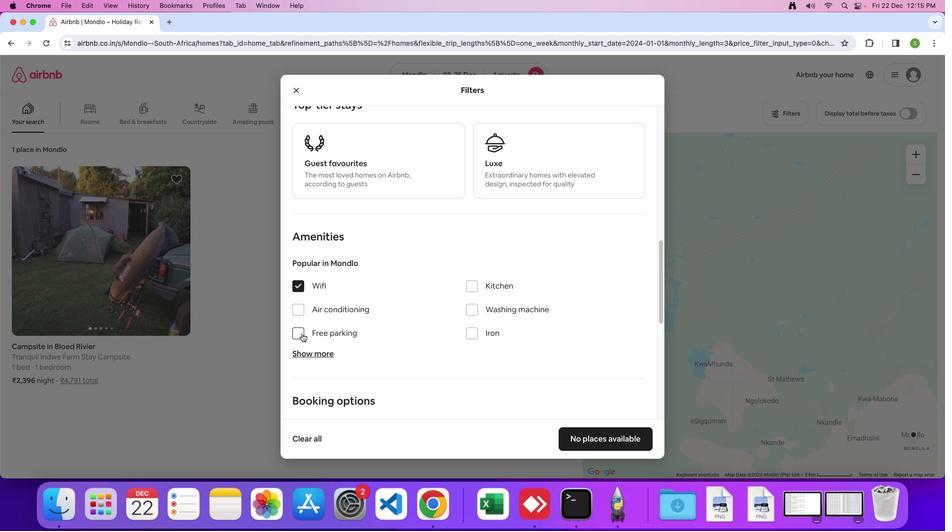 
Action: Mouse moved to (303, 351)
Screenshot: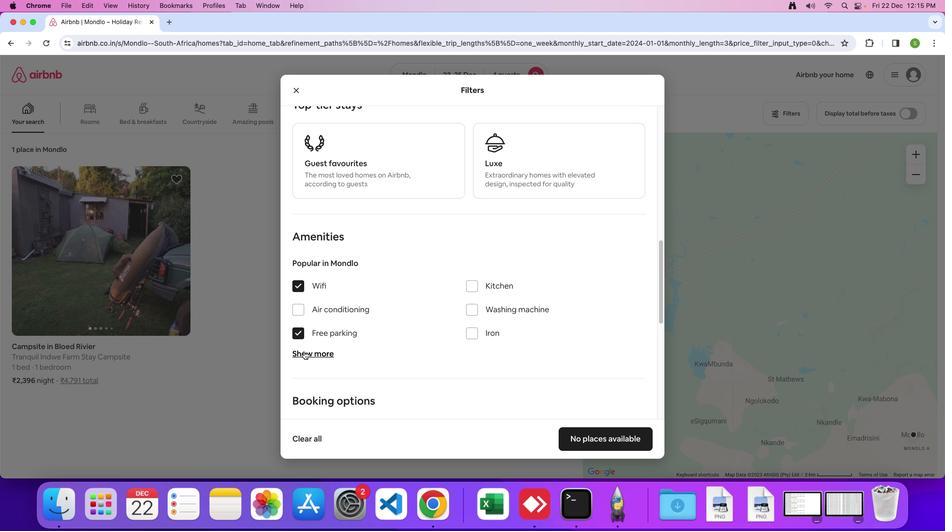 
Action: Mouse pressed left at (303, 351)
Screenshot: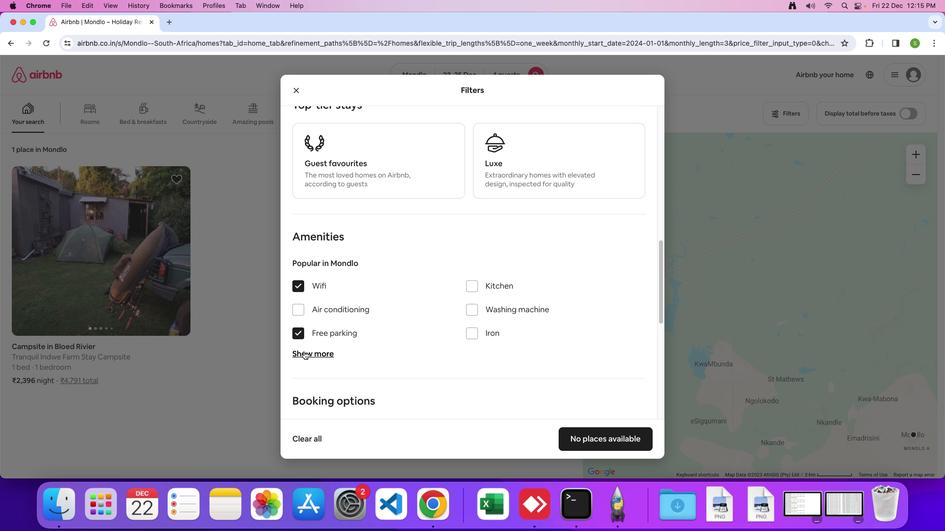 
Action: Mouse moved to (411, 310)
Screenshot: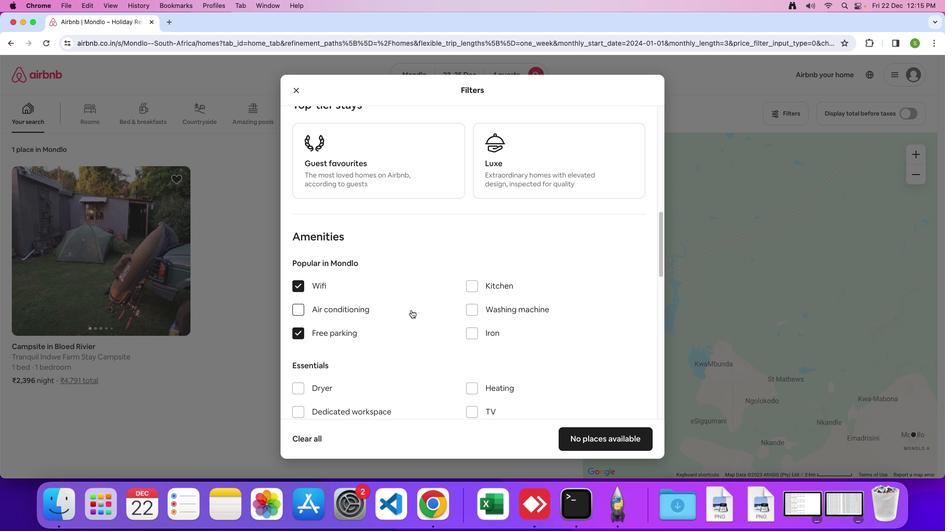 
Action: Mouse scrolled (411, 310) with delta (0, 0)
Screenshot: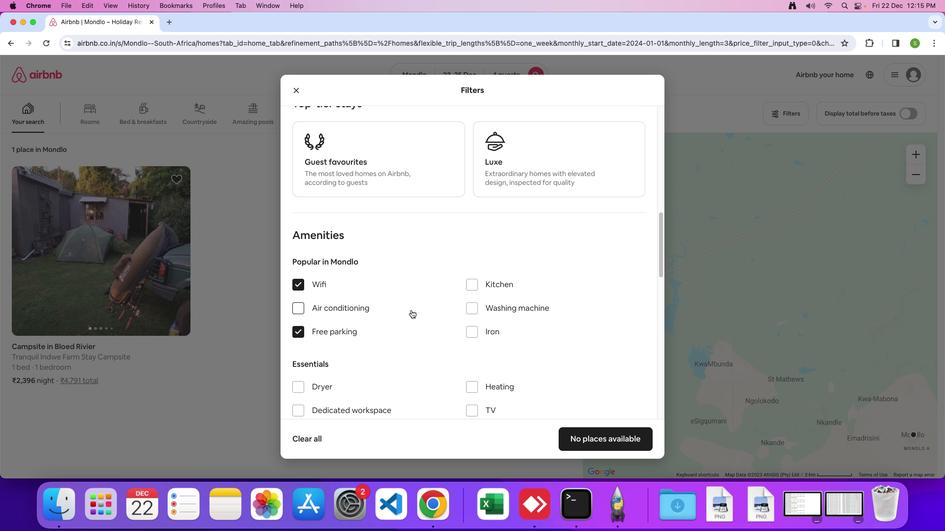
Action: Mouse scrolled (411, 310) with delta (0, 0)
Screenshot: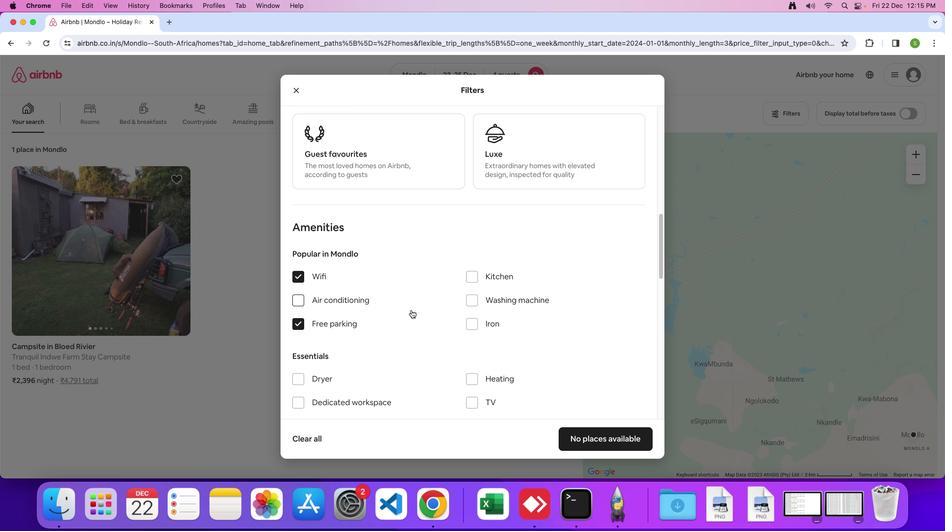 
Action: Mouse scrolled (411, 310) with delta (0, 0)
Screenshot: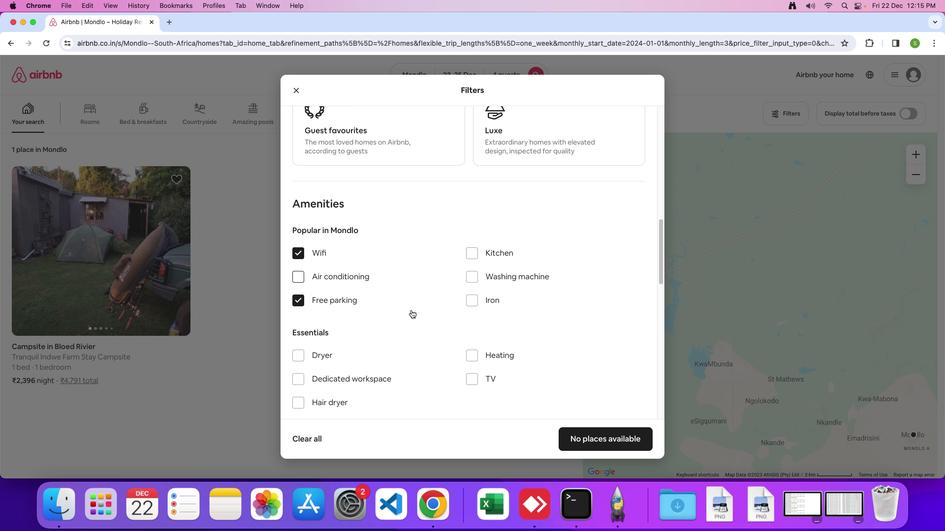 
Action: Mouse moved to (470, 354)
Screenshot: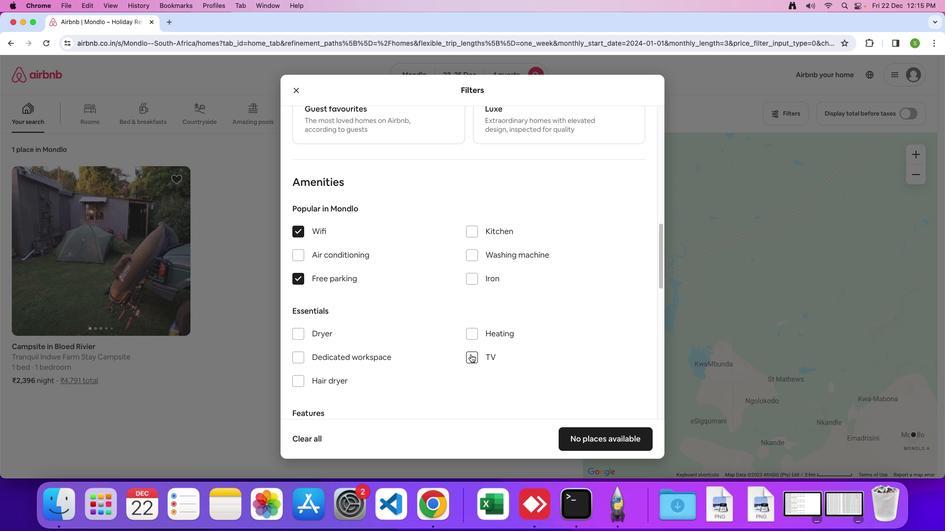 
Action: Mouse pressed left at (470, 354)
Screenshot: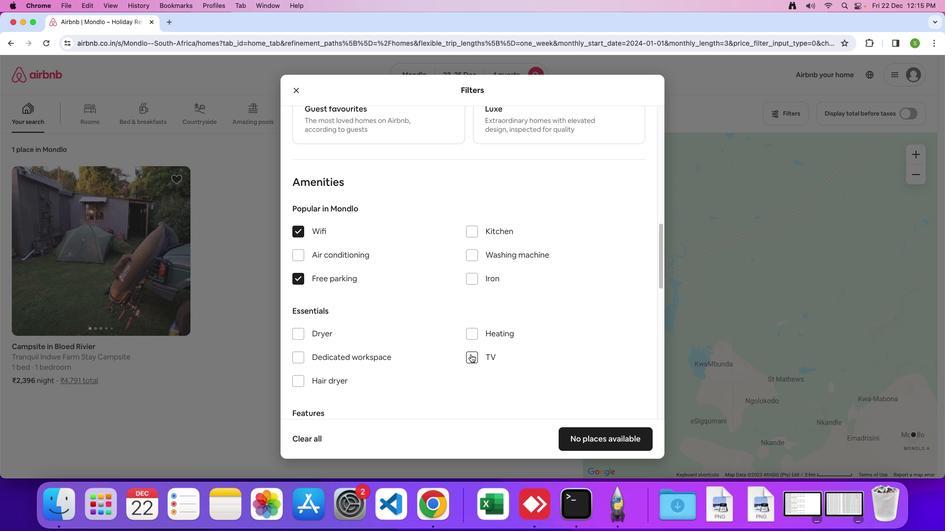 
Action: Mouse moved to (408, 315)
Screenshot: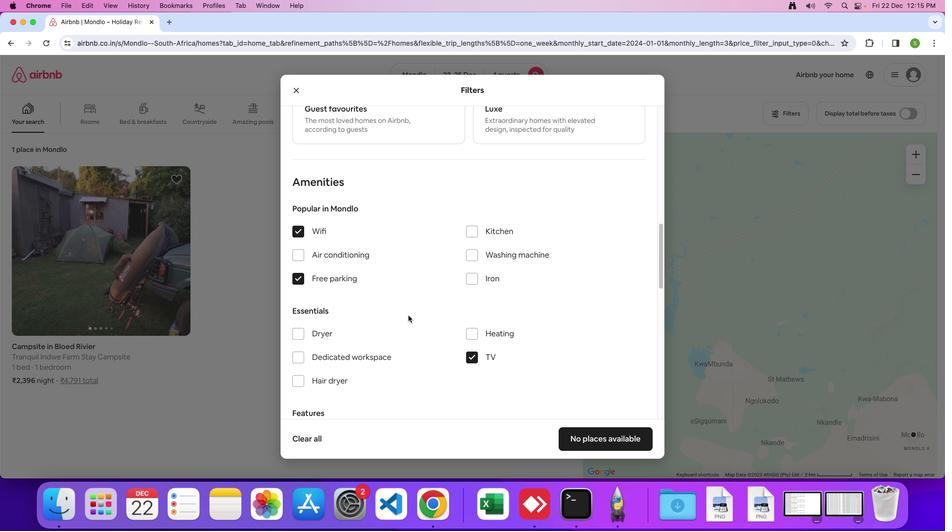 
Action: Mouse scrolled (408, 315) with delta (0, 0)
Screenshot: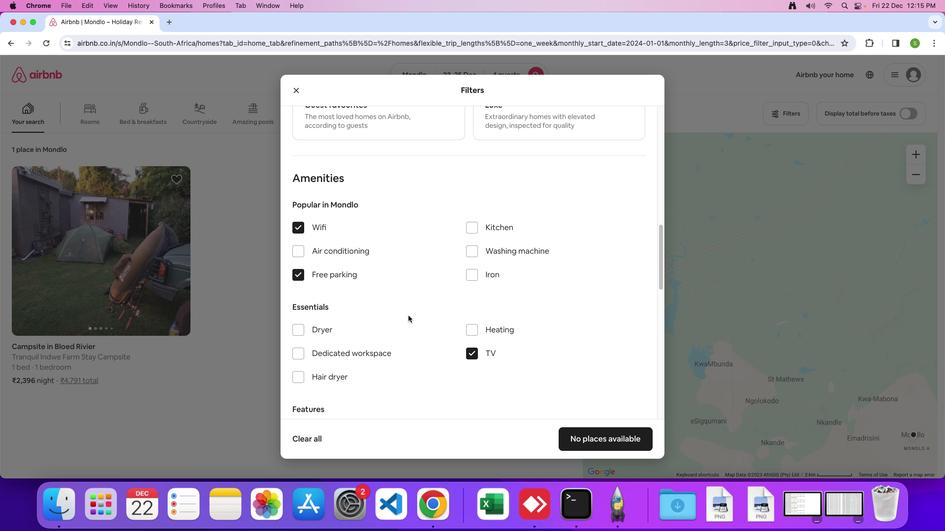 
Action: Mouse scrolled (408, 315) with delta (0, 0)
Screenshot: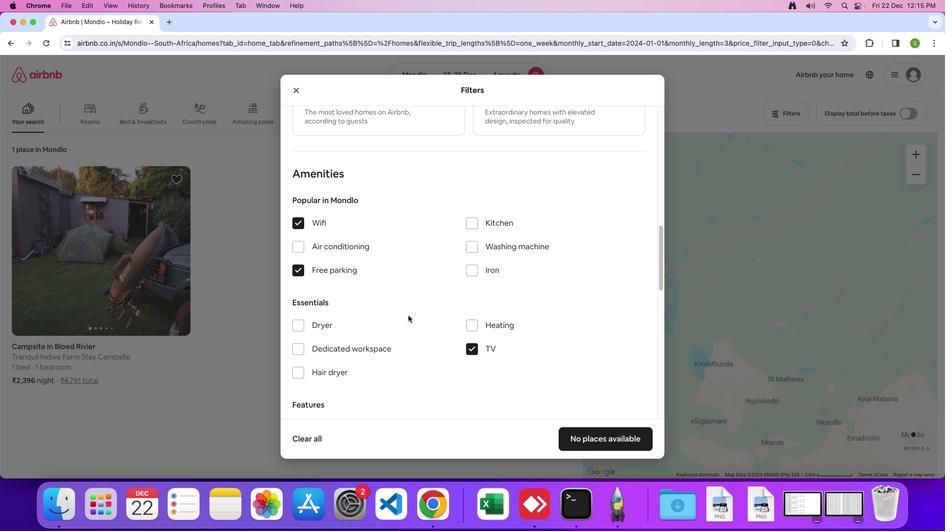 
Action: Mouse scrolled (408, 315) with delta (0, 0)
Screenshot: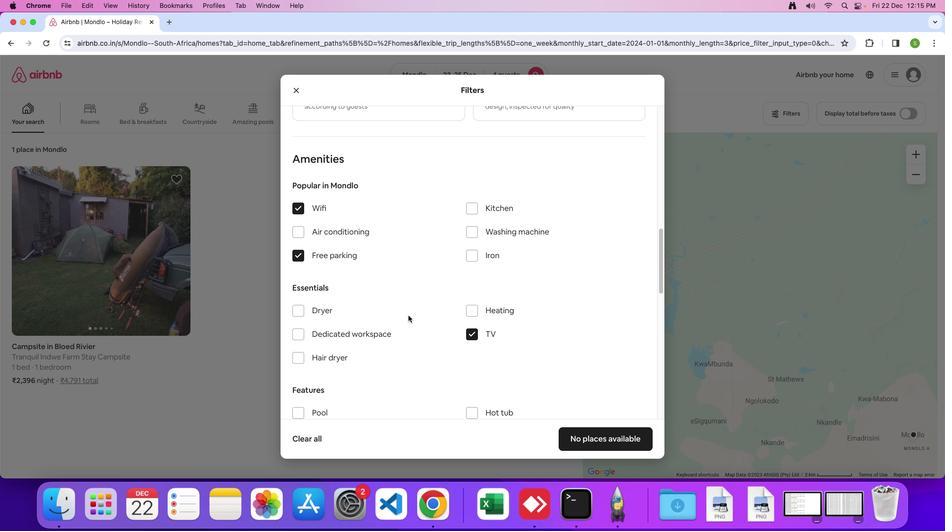 
Action: Mouse scrolled (408, 315) with delta (0, 0)
Screenshot: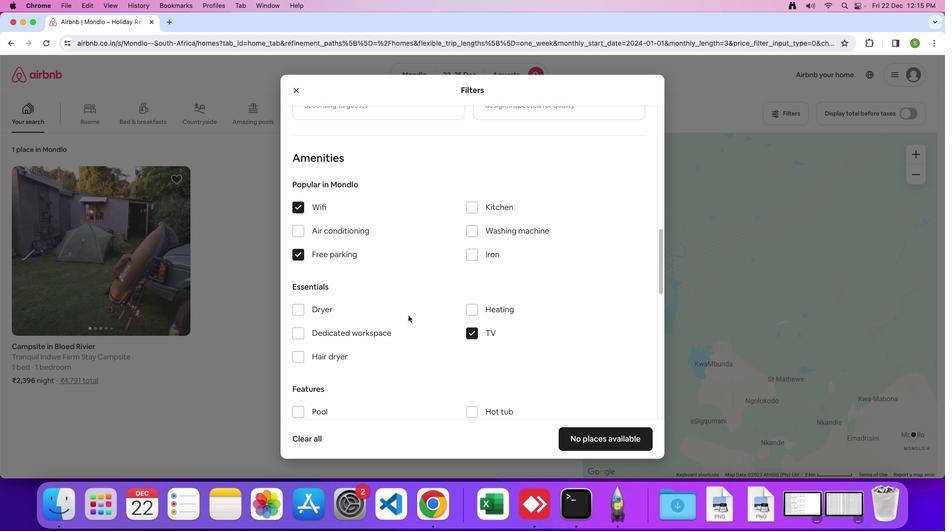 
Action: Mouse scrolled (408, 315) with delta (0, 0)
Screenshot: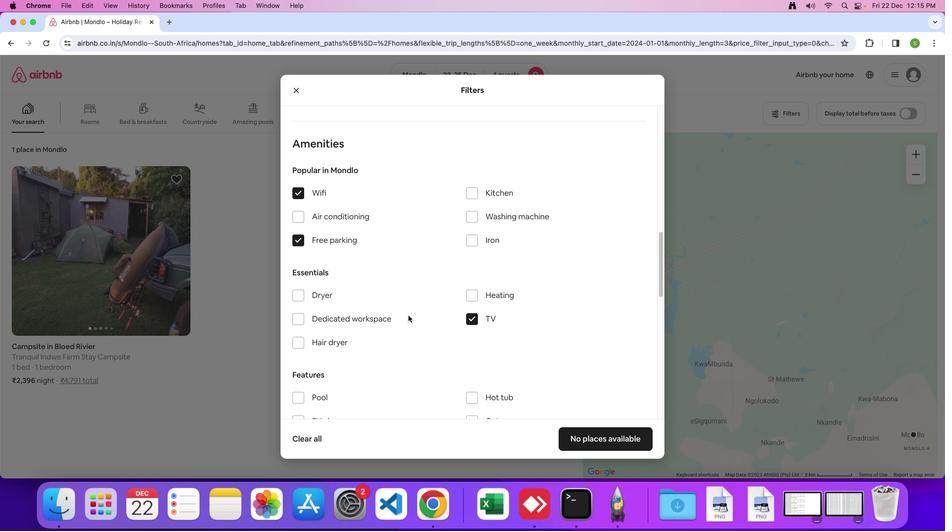 
Action: Mouse moved to (408, 315)
Screenshot: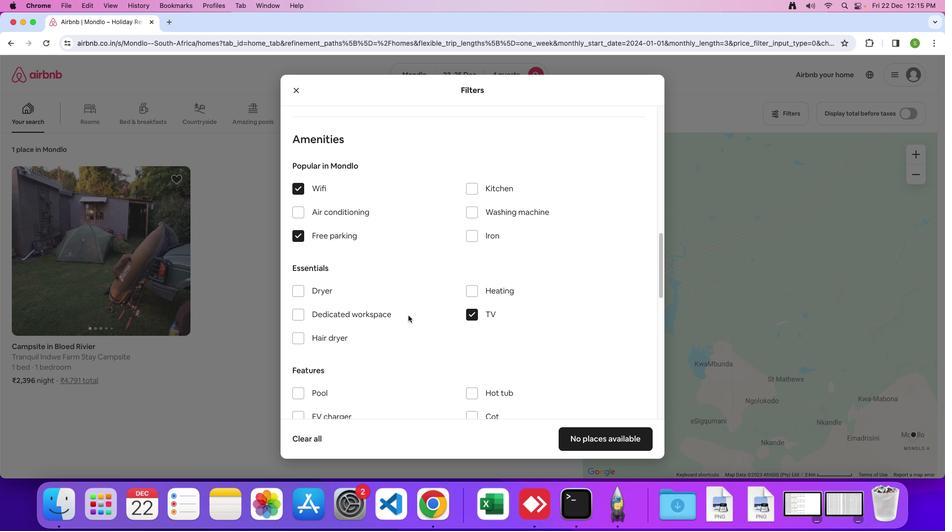 
Action: Mouse scrolled (408, 315) with delta (0, 0)
Screenshot: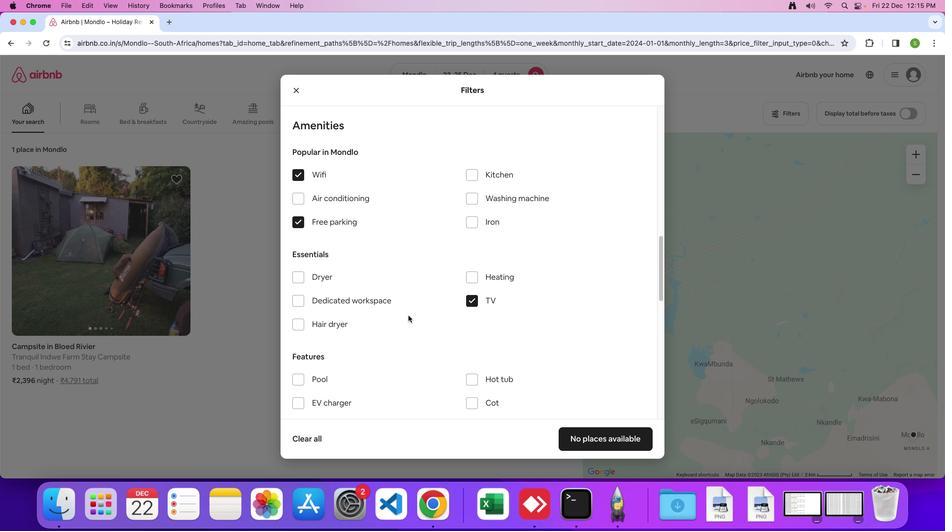 
Action: Mouse scrolled (408, 315) with delta (0, 0)
Screenshot: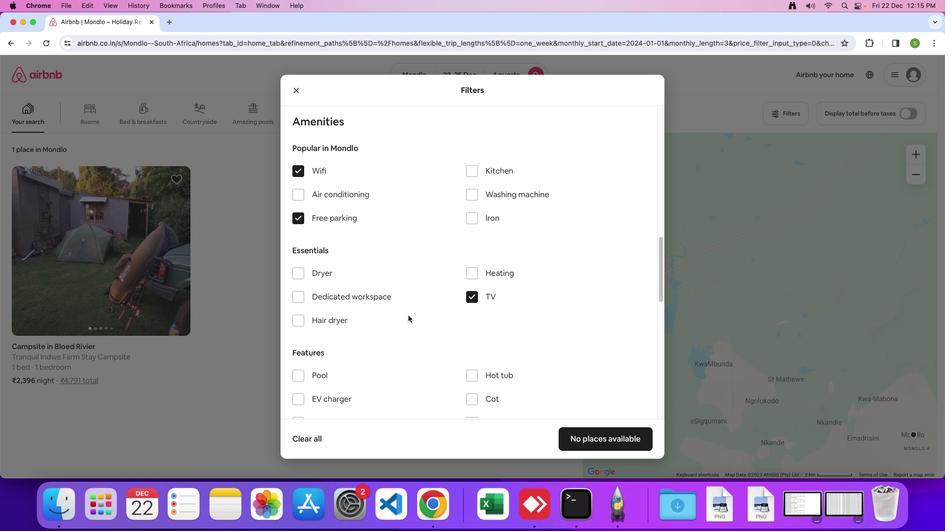 
Action: Mouse scrolled (408, 315) with delta (0, 0)
Screenshot: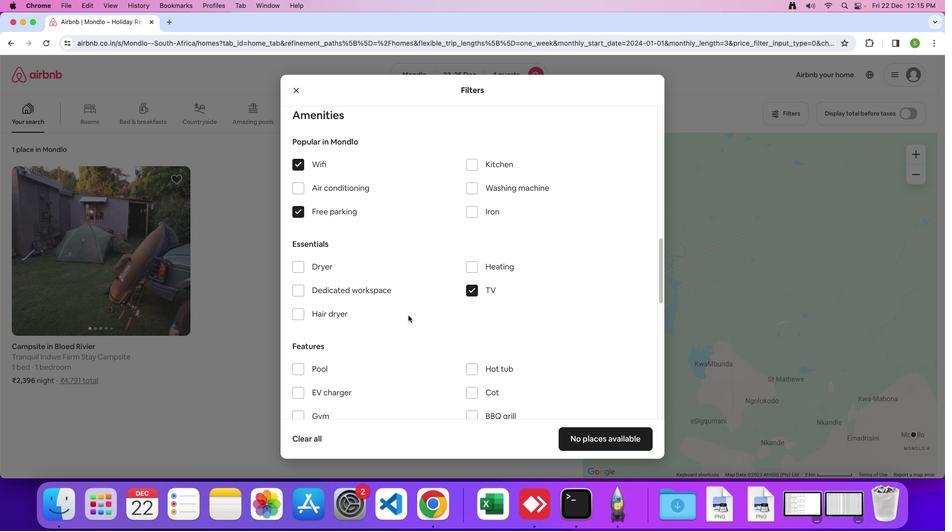 
Action: Mouse scrolled (408, 315) with delta (0, 0)
Screenshot: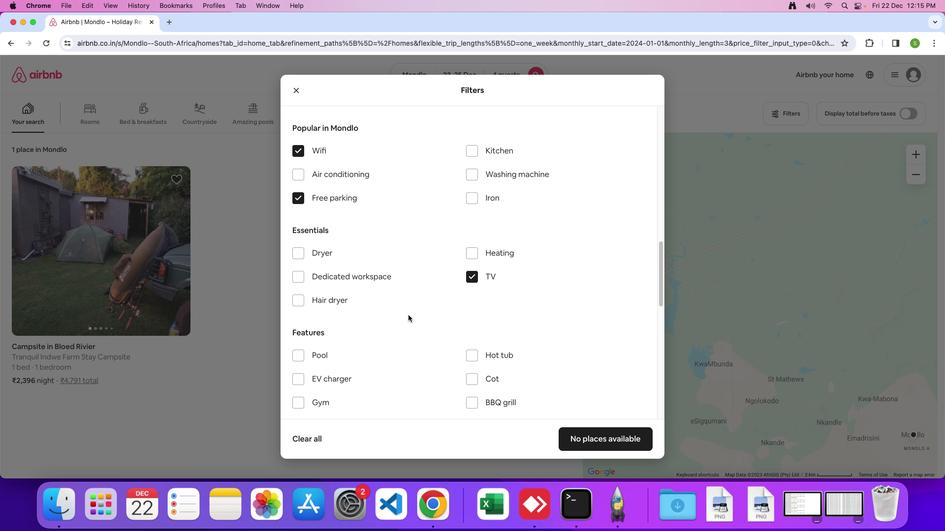 
Action: Mouse moved to (408, 315)
Screenshot: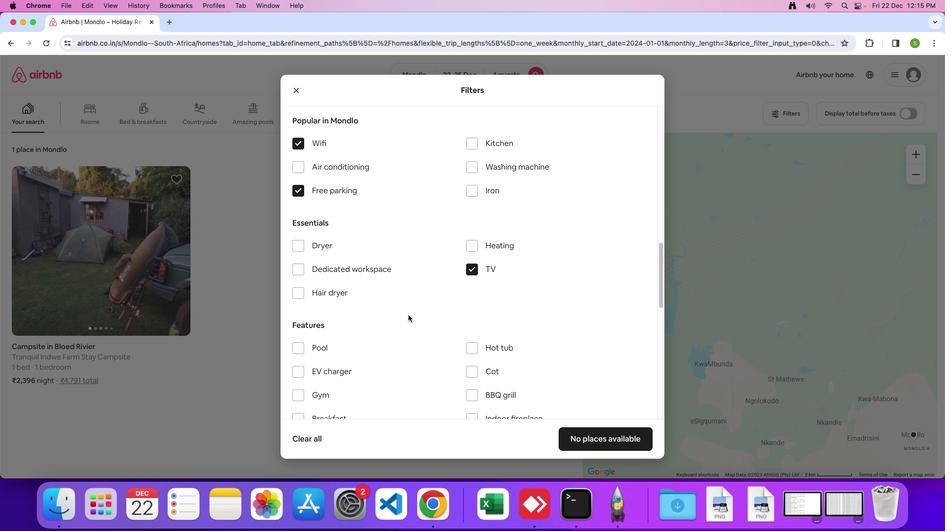 
Action: Mouse scrolled (408, 315) with delta (0, 0)
Screenshot: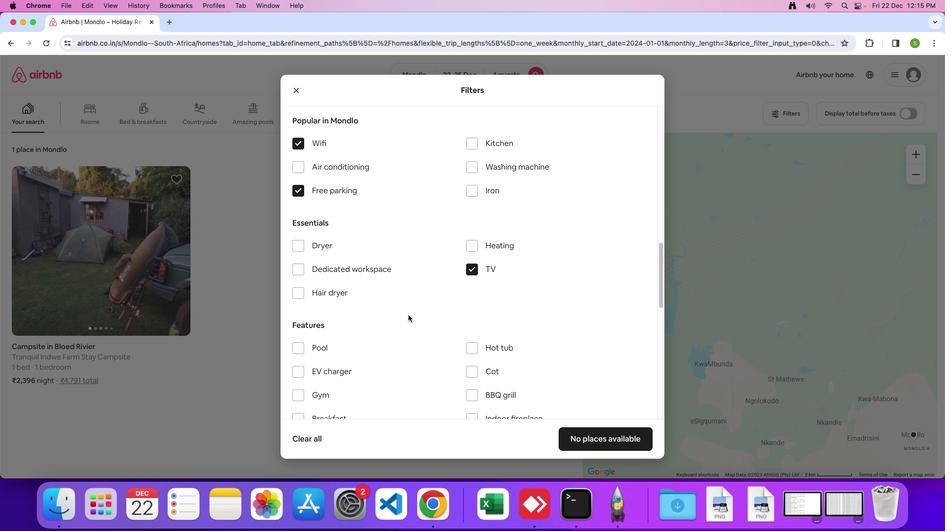 
Action: Mouse scrolled (408, 315) with delta (0, 0)
Screenshot: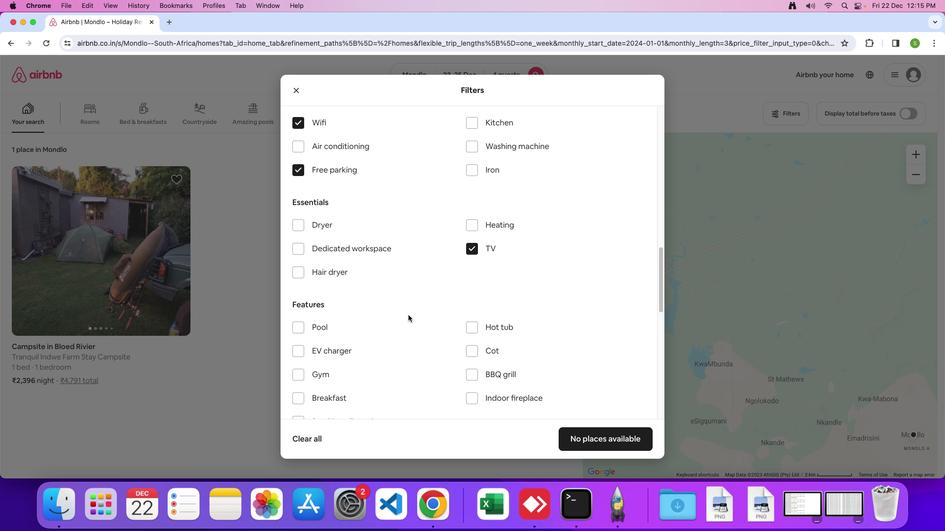 
Action: Mouse scrolled (408, 315) with delta (0, 0)
Screenshot: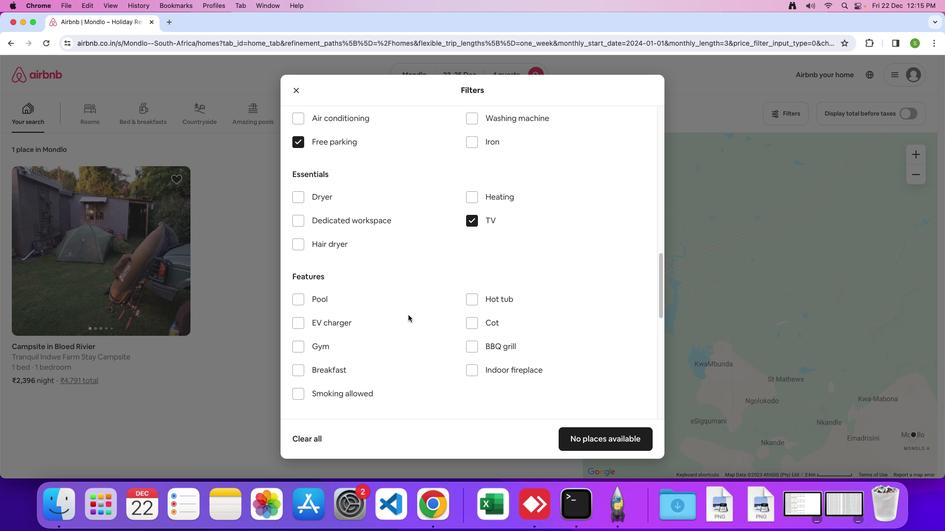 
Action: Mouse scrolled (408, 315) with delta (0, 0)
Screenshot: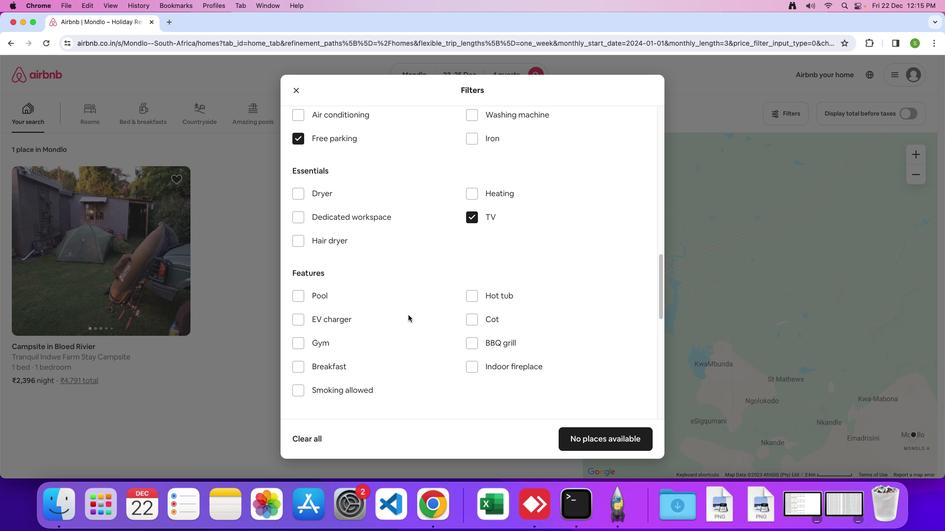 
Action: Mouse moved to (408, 315)
Screenshot: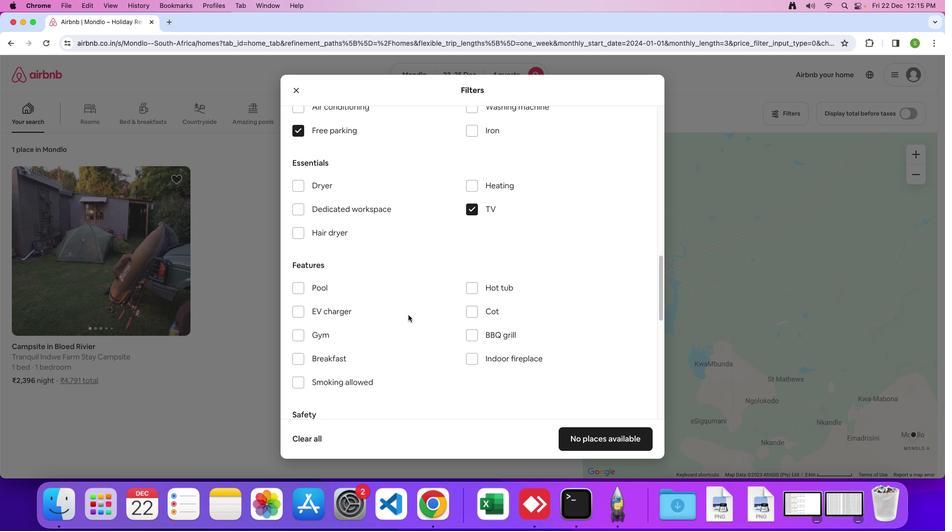 
Action: Mouse scrolled (408, 315) with delta (0, 0)
Screenshot: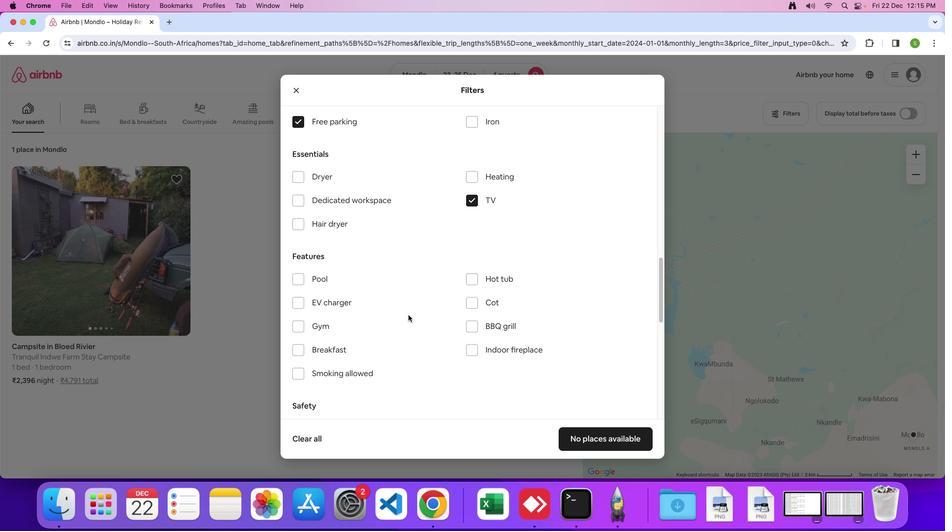 
Action: Mouse moved to (299, 295)
Screenshot: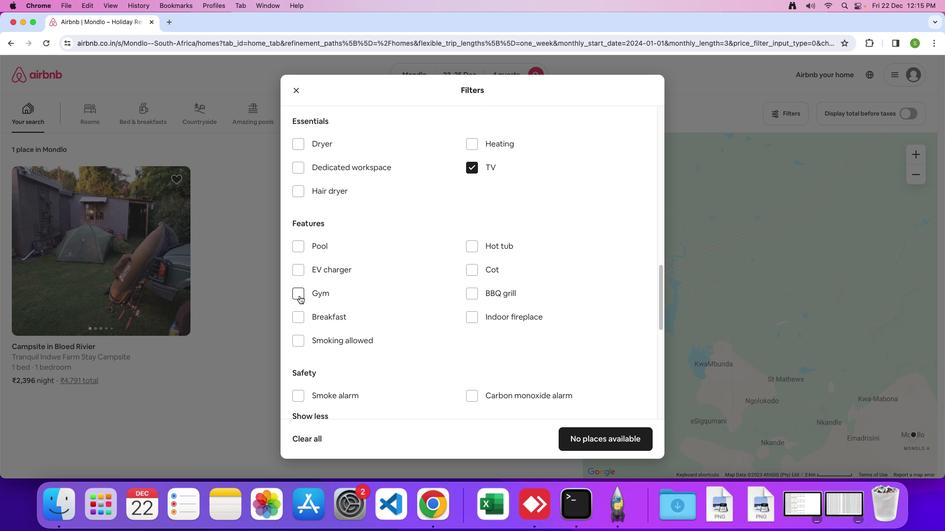 
Action: Mouse pressed left at (299, 295)
Screenshot: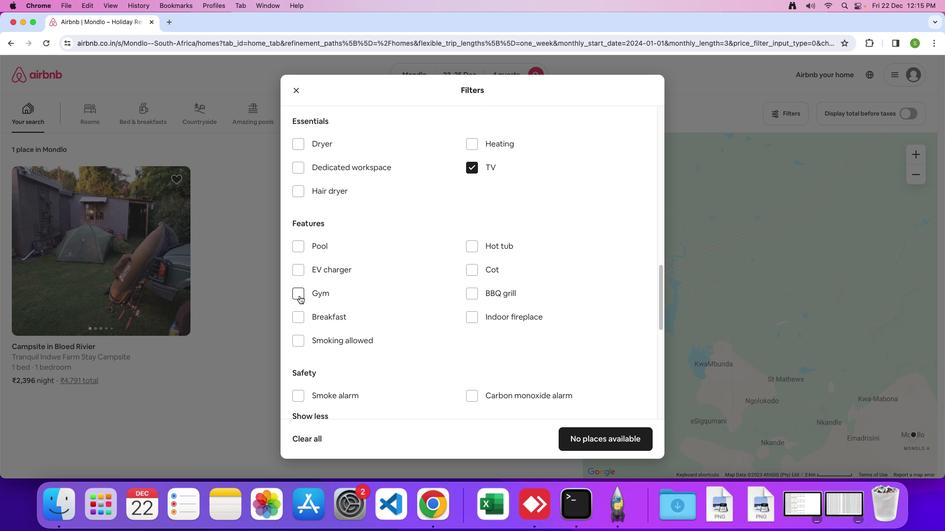 
Action: Mouse moved to (296, 316)
Screenshot: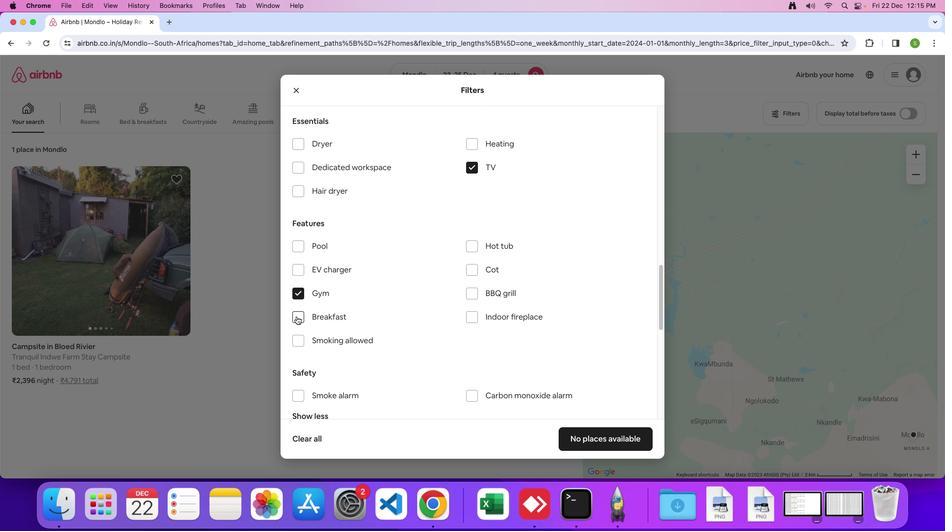 
Action: Mouse pressed left at (296, 316)
Screenshot: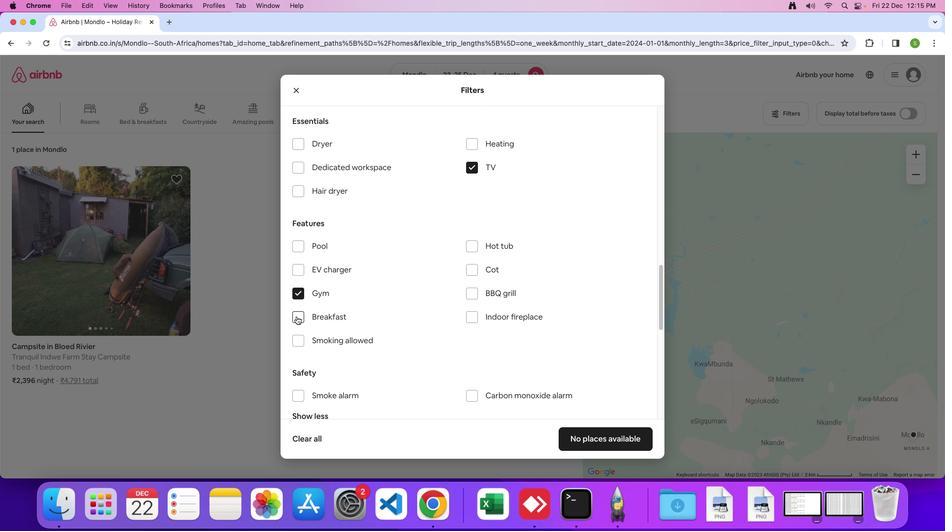 
Action: Mouse moved to (395, 290)
Screenshot: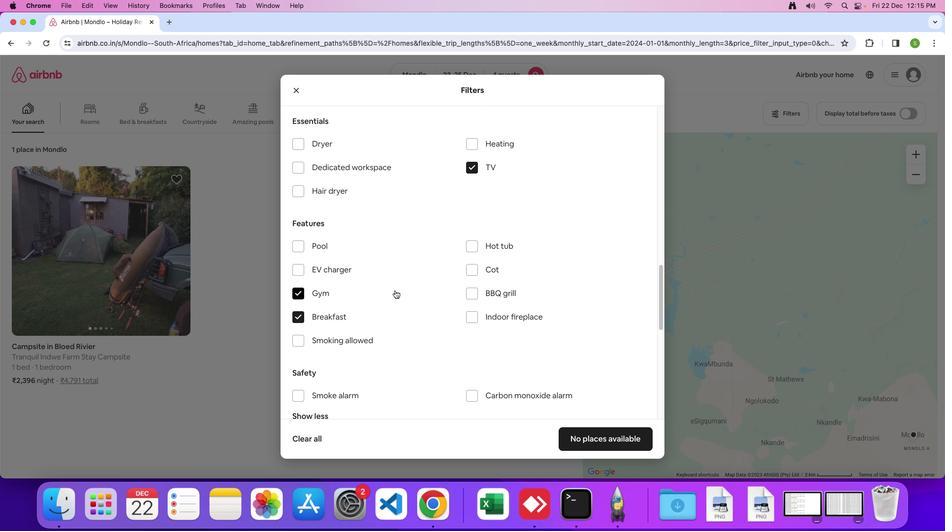 
Action: Mouse scrolled (395, 290) with delta (0, 0)
Screenshot: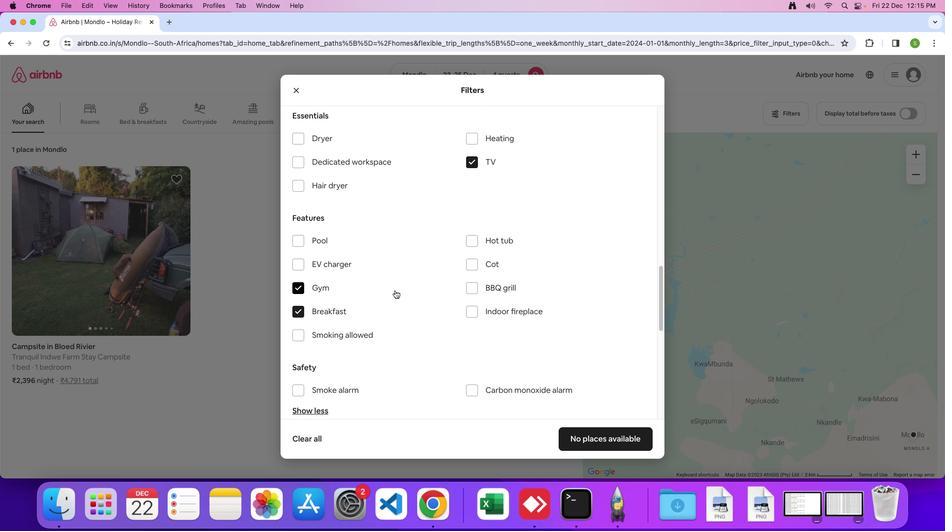 
Action: Mouse scrolled (395, 290) with delta (0, 0)
Screenshot: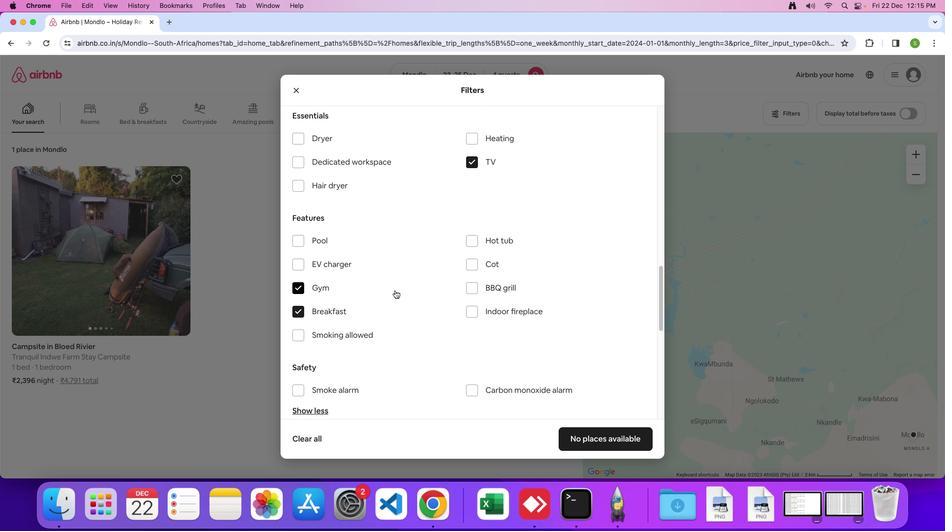 
Action: Mouse scrolled (395, 290) with delta (0, -1)
Screenshot: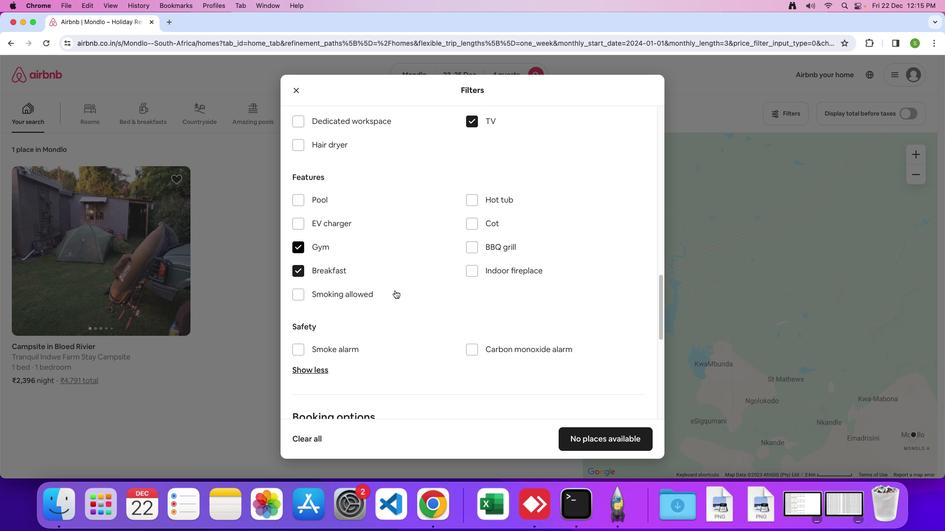 
Action: Mouse scrolled (395, 290) with delta (0, 0)
Screenshot: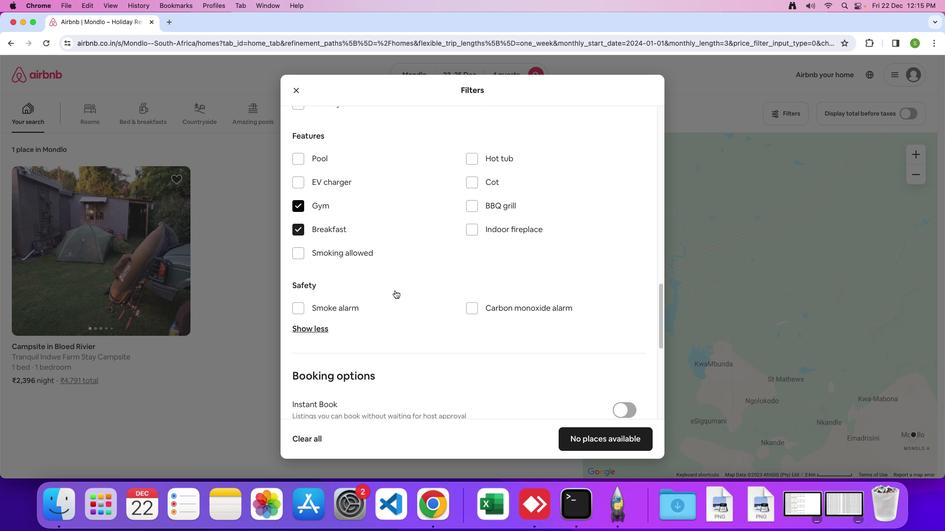 
Action: Mouse scrolled (395, 290) with delta (0, 0)
Screenshot: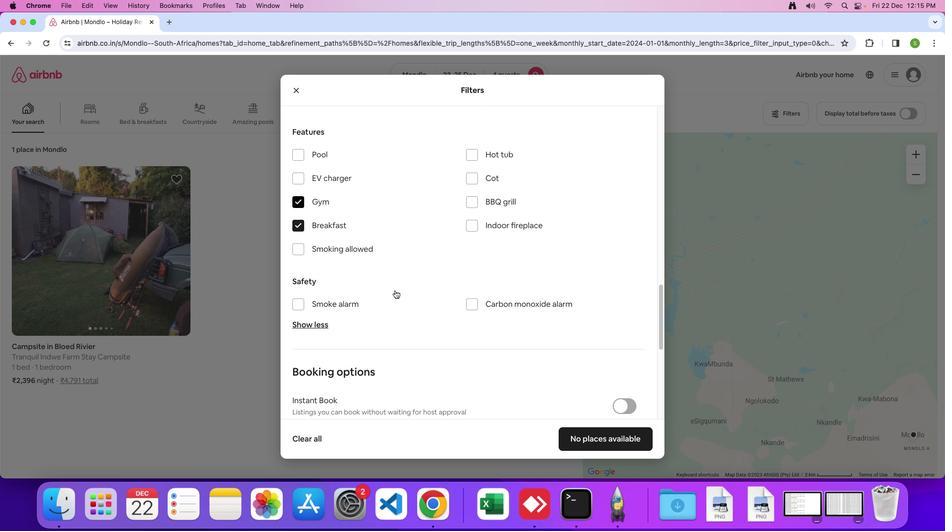 
Action: Mouse scrolled (395, 290) with delta (0, 0)
Screenshot: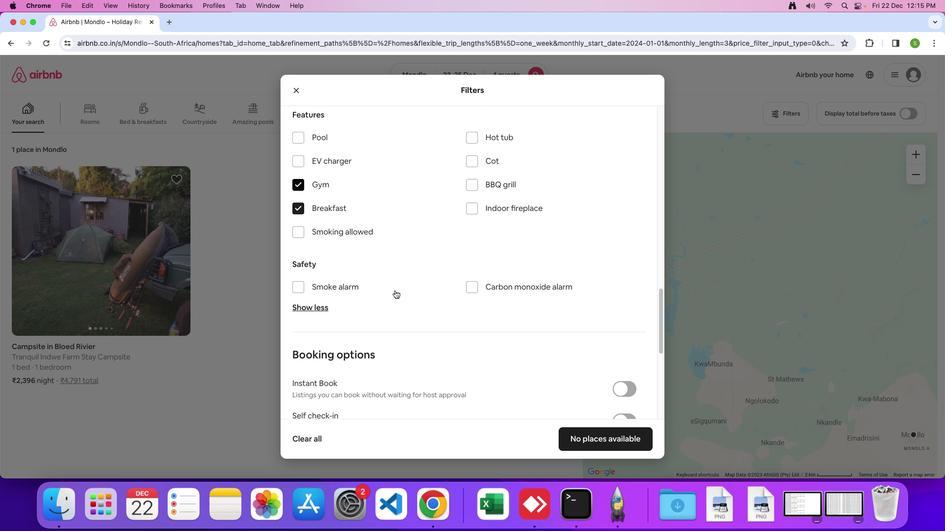
Action: Mouse scrolled (395, 290) with delta (0, 0)
Screenshot: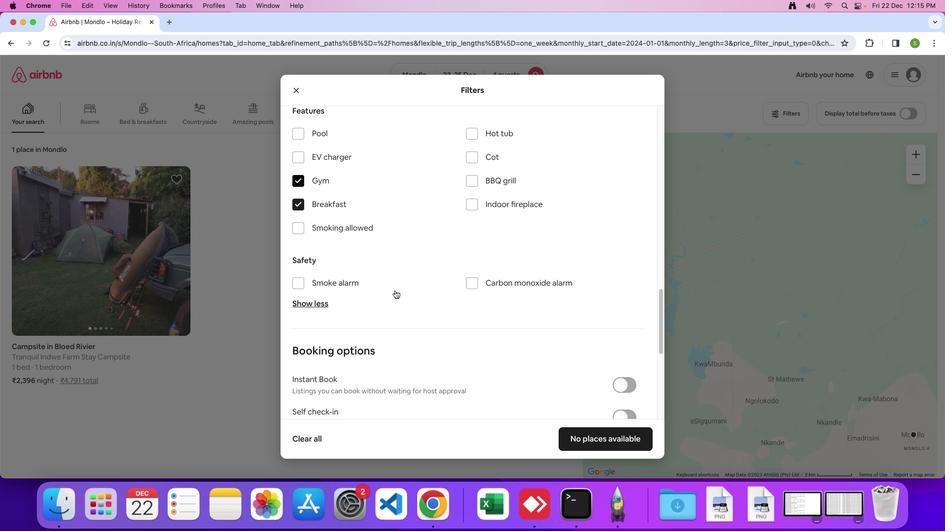 
Action: Mouse scrolled (395, 290) with delta (0, 0)
Screenshot: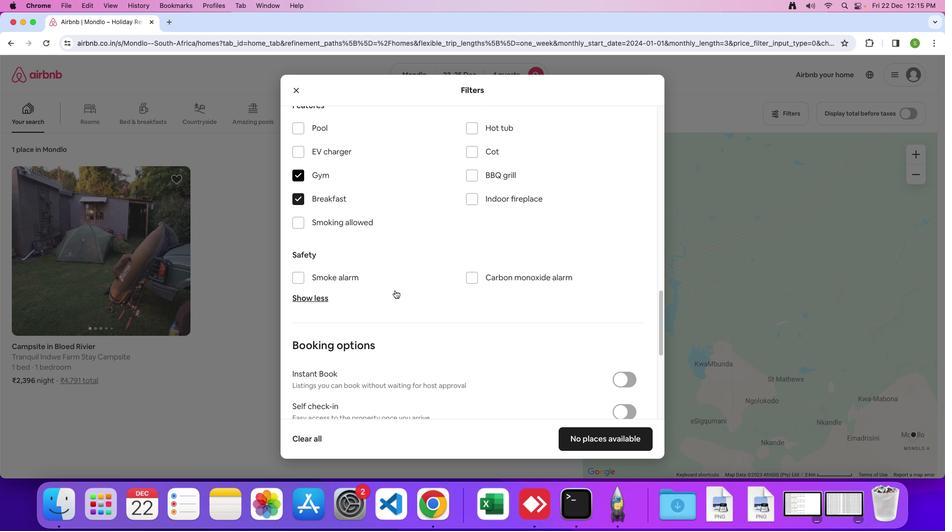 
Action: Mouse scrolled (395, 290) with delta (0, 0)
Screenshot: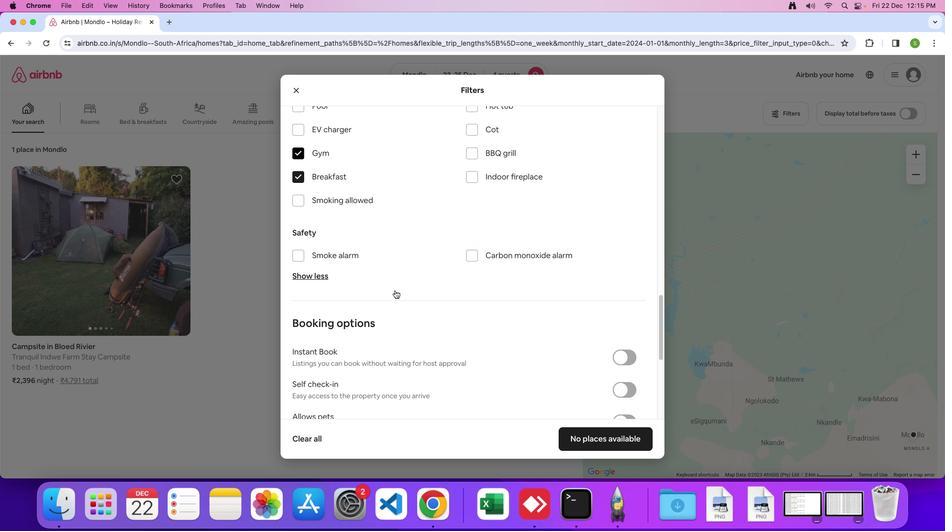 
Action: Mouse scrolled (395, 290) with delta (0, 0)
Screenshot: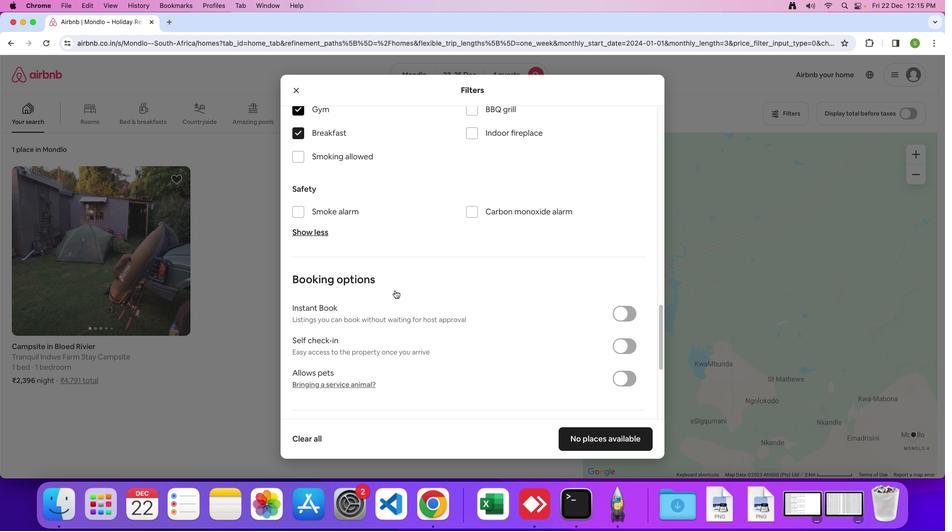 
Action: Mouse scrolled (395, 290) with delta (0, 0)
Screenshot: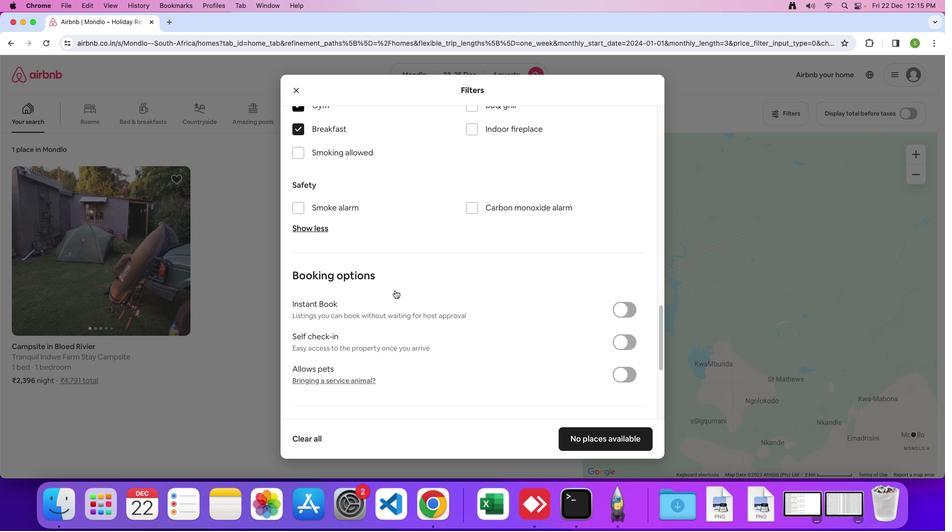 
Action: Mouse scrolled (395, 290) with delta (0, 0)
Screenshot: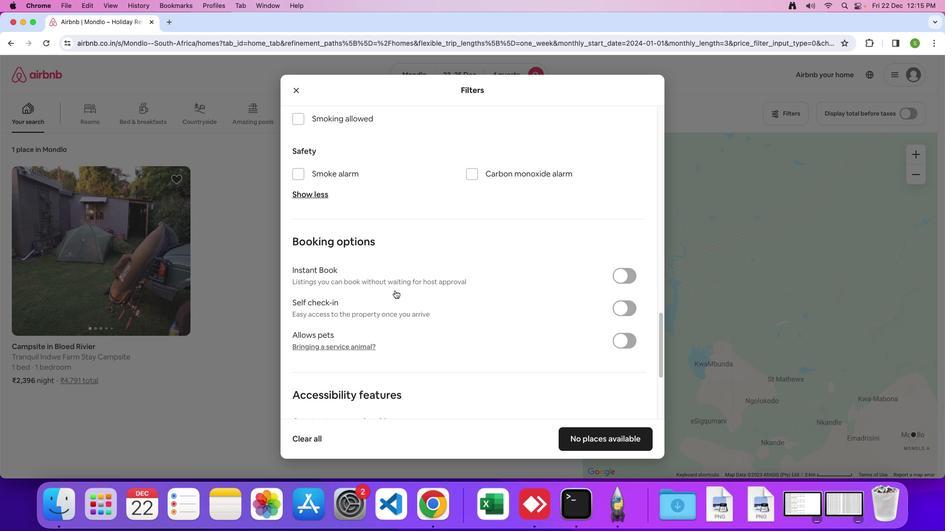 
Action: Mouse scrolled (395, 290) with delta (0, 0)
Screenshot: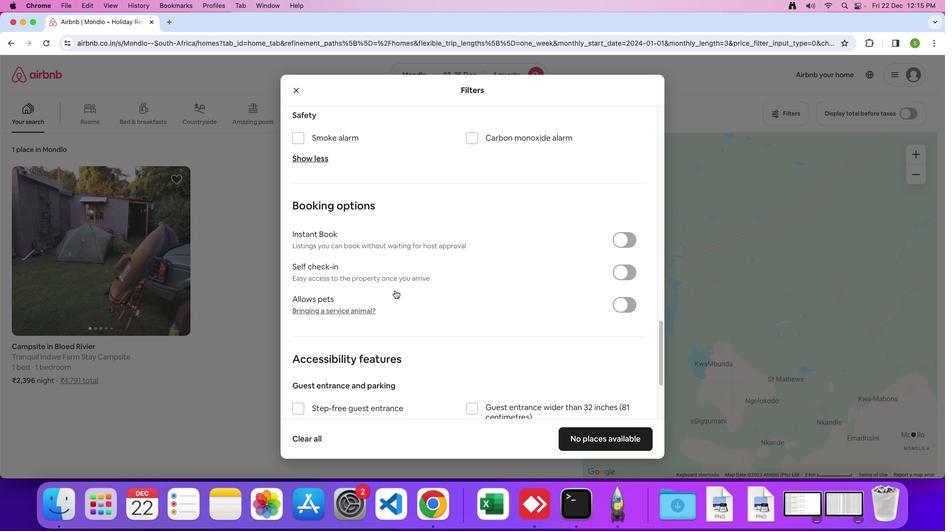 
Action: Mouse scrolled (395, 290) with delta (0, 0)
Screenshot: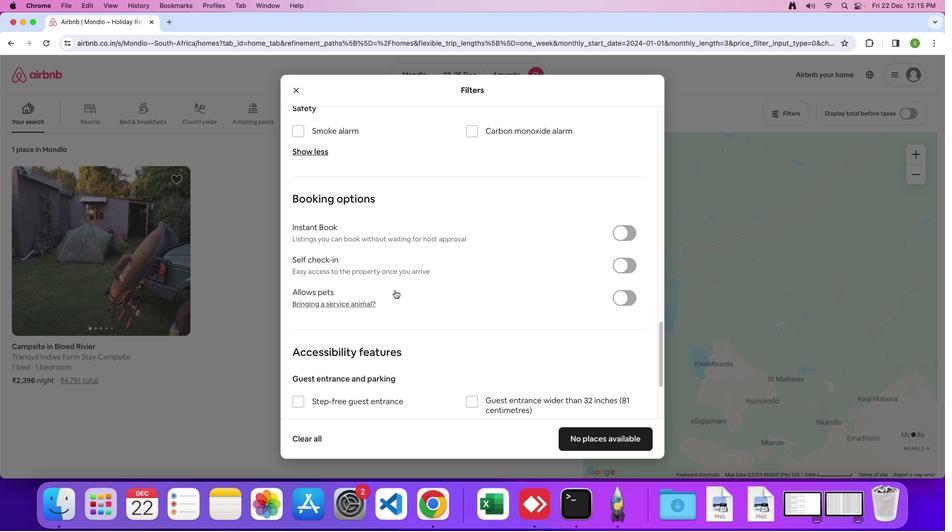
Action: Mouse scrolled (395, 290) with delta (0, -1)
Screenshot: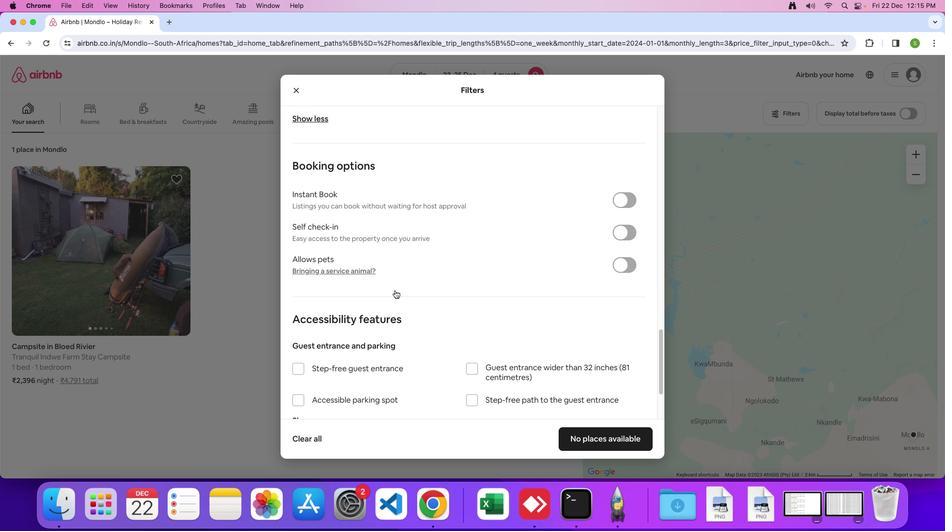 
Action: Mouse scrolled (395, 290) with delta (0, 0)
Screenshot: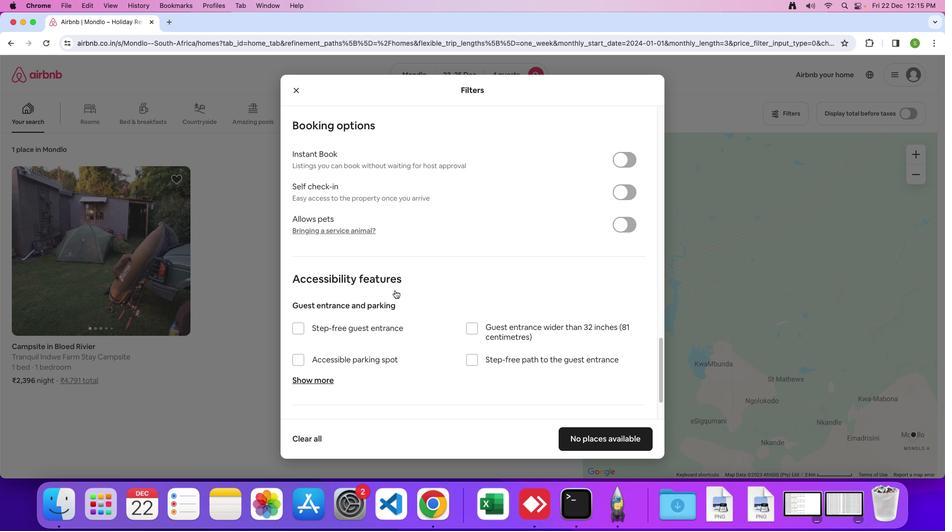 
Action: Mouse scrolled (395, 290) with delta (0, 0)
Screenshot: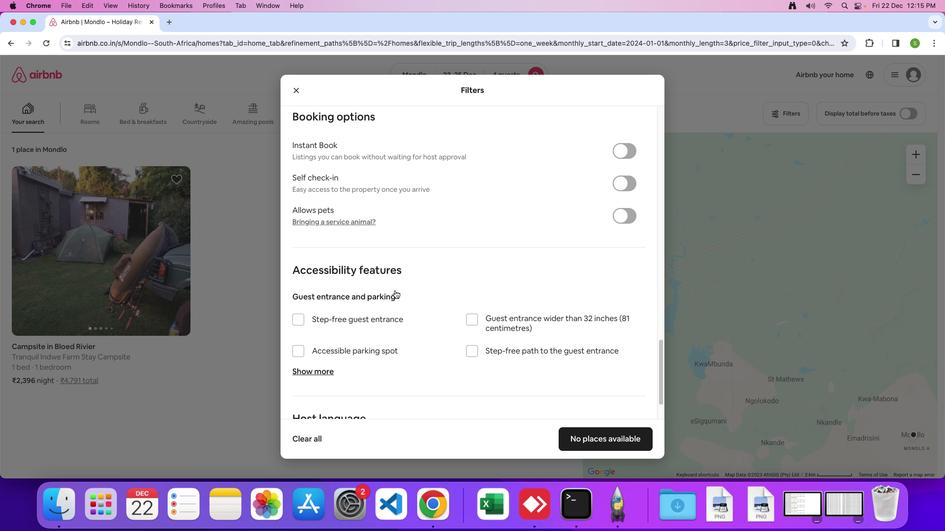 
Action: Mouse scrolled (395, 290) with delta (0, -1)
Screenshot: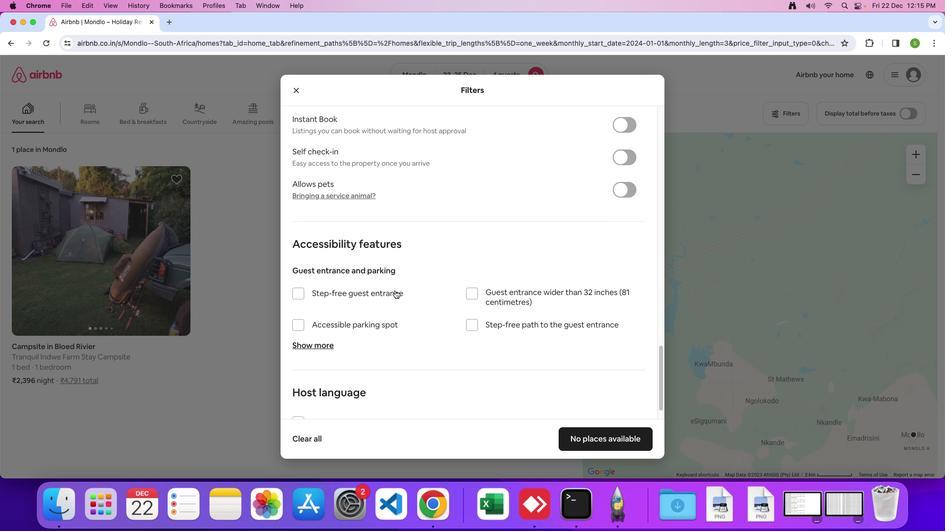 
Action: Mouse scrolled (395, 290) with delta (0, 0)
Screenshot: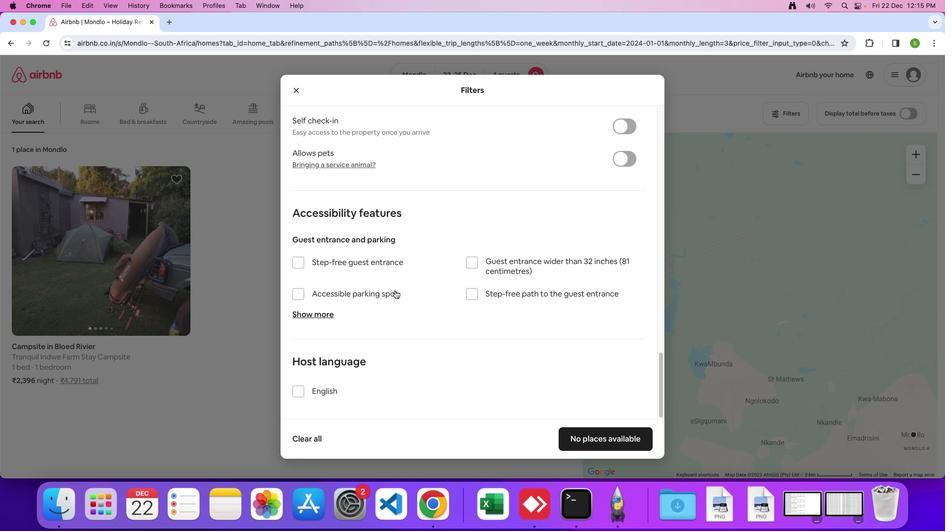
Action: Mouse scrolled (395, 290) with delta (0, 0)
Screenshot: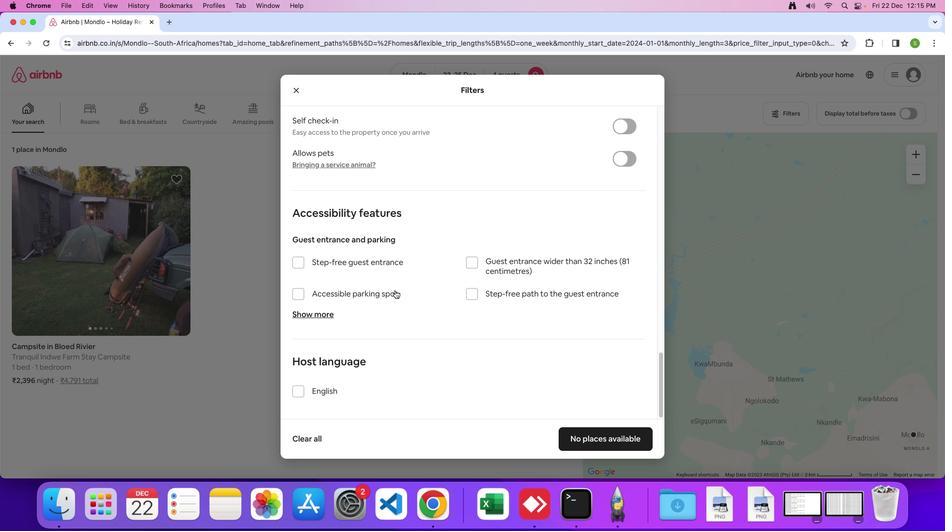 
Action: Mouse scrolled (395, 290) with delta (0, -1)
Screenshot: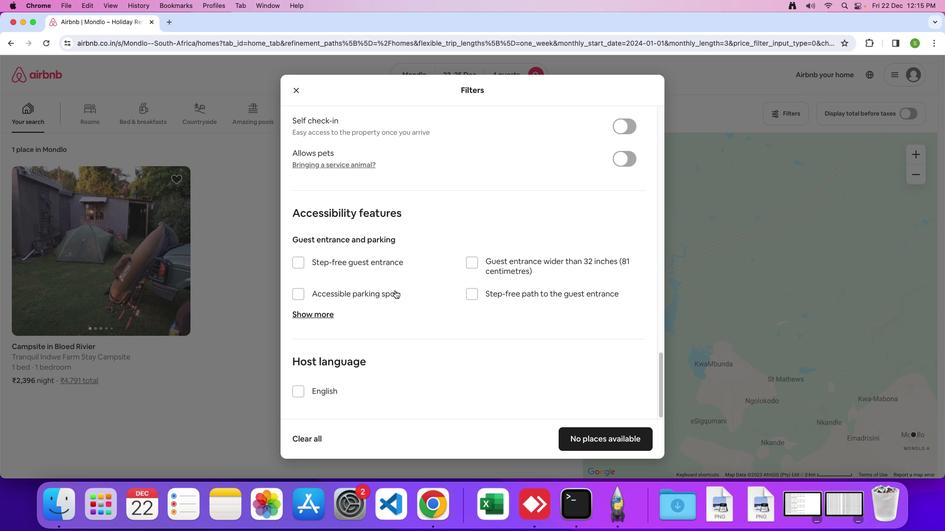 
Action: Mouse moved to (584, 435)
Screenshot: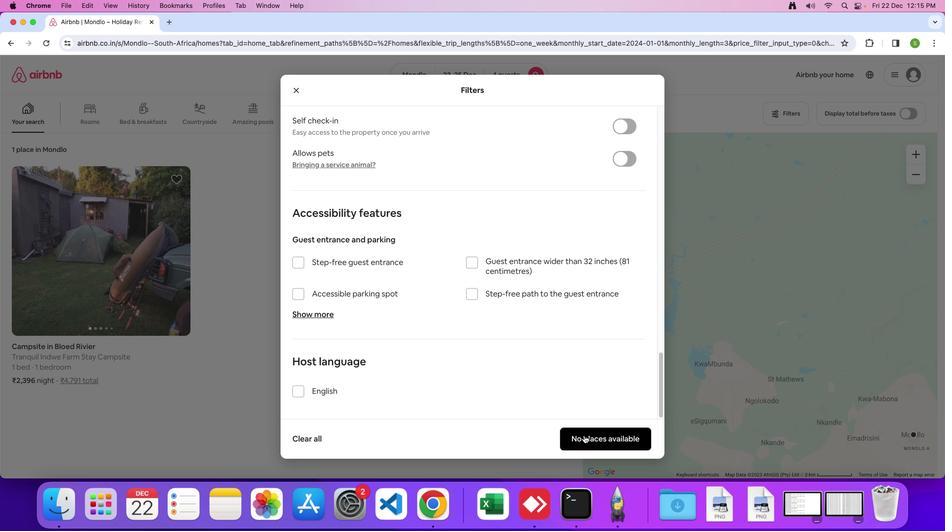 
Action: Mouse pressed left at (584, 435)
Screenshot: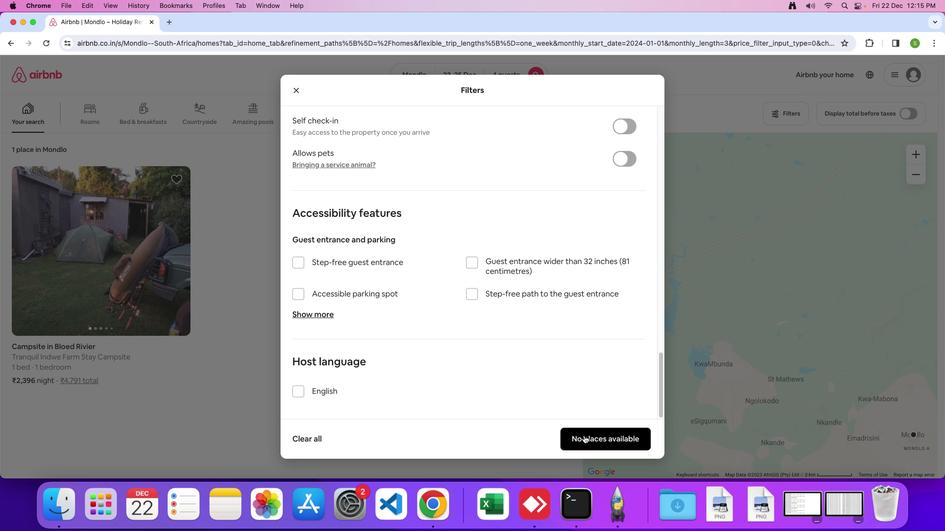 
Action: Mouse moved to (397, 270)
Screenshot: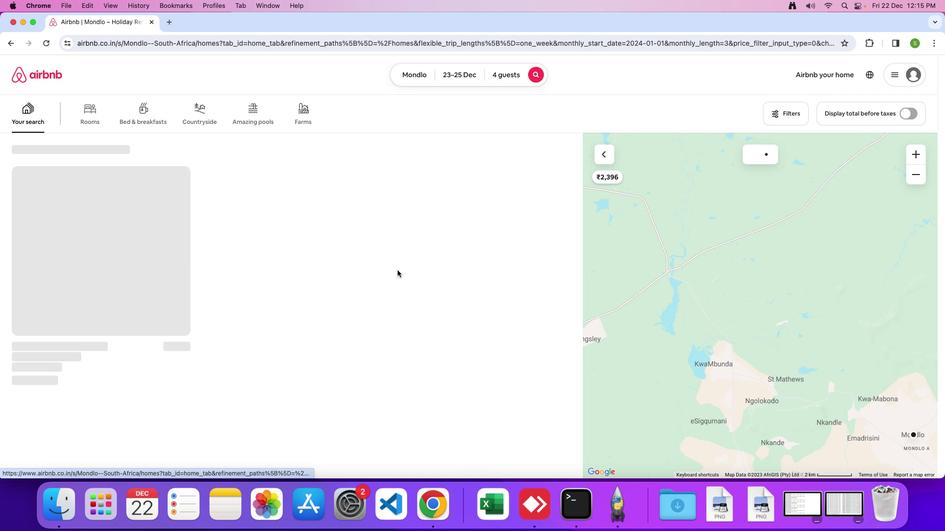 
